 Task: Find connections with filter location Ouricuri with filter topic #jobsearching with filter profile language English with filter current company Benchmark Six Sigma with filter school Institute of Chartered Accountants of India with filter industry Satellite Telecommunications with filter service category Business Law with filter keywords title Barista
Action: Mouse moved to (503, 187)
Screenshot: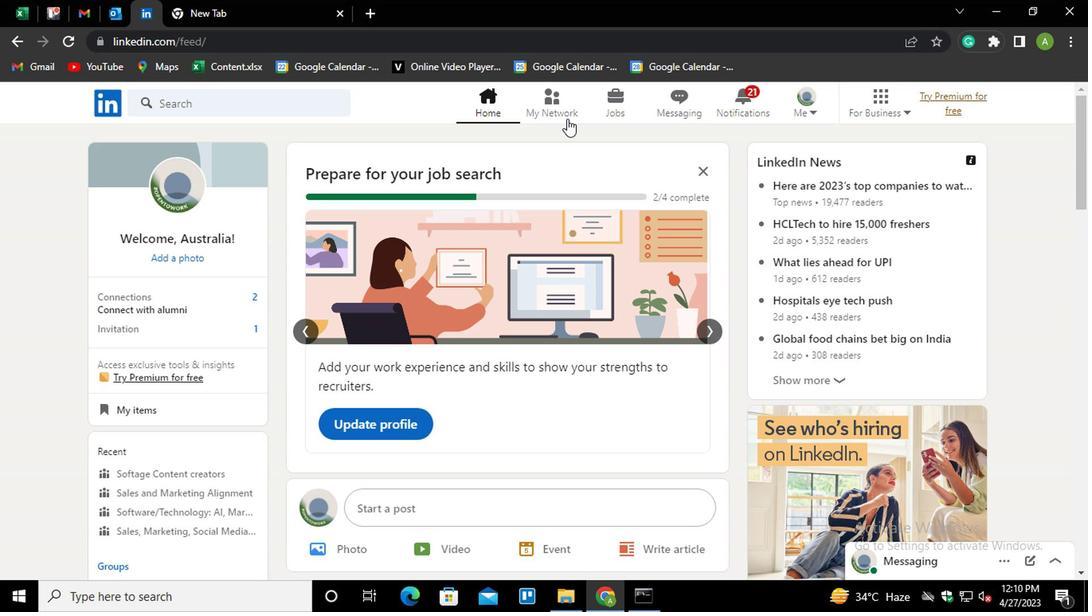 
Action: Mouse pressed left at (503, 187)
Screenshot: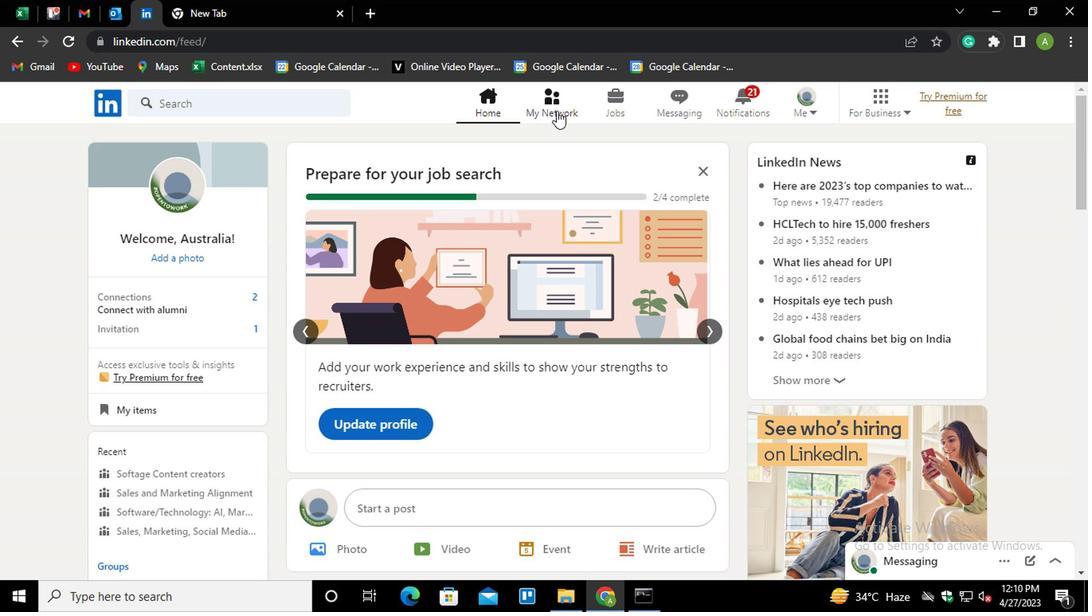 
Action: Mouse moved to (247, 246)
Screenshot: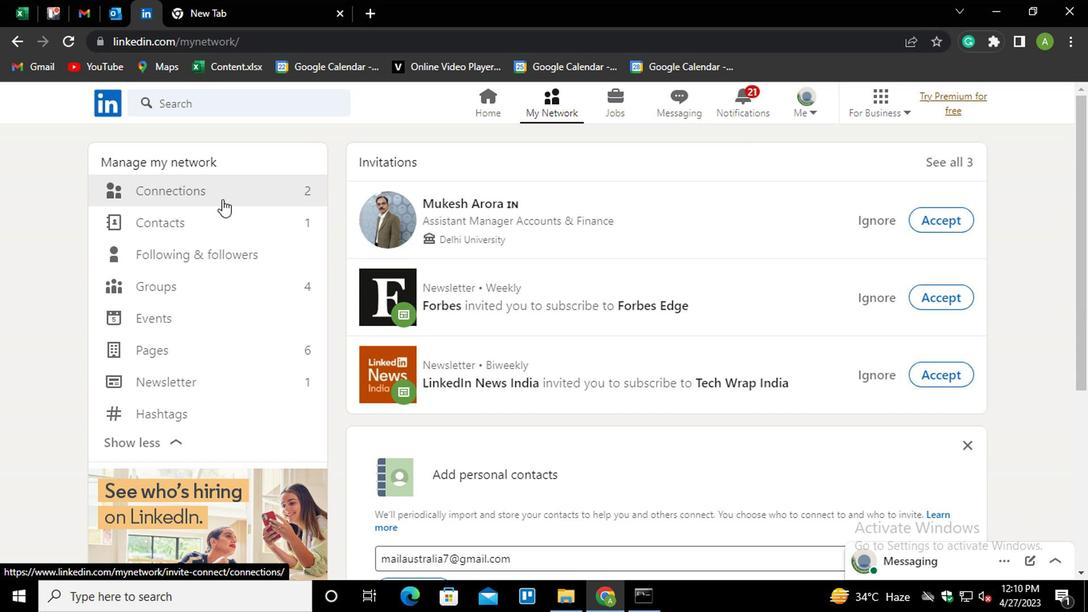 
Action: Mouse pressed left at (247, 246)
Screenshot: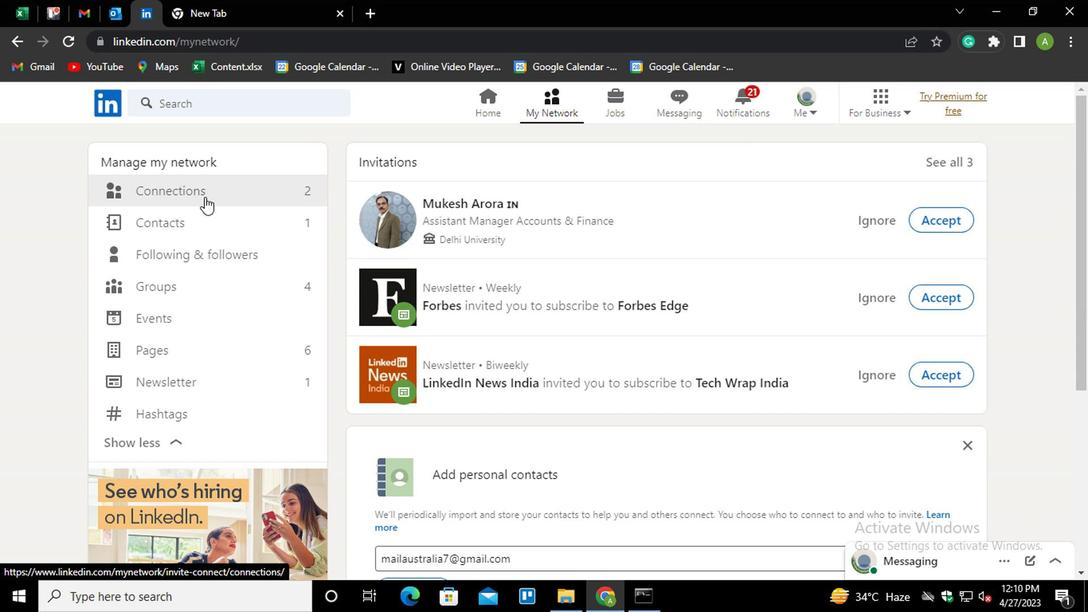 
Action: Mouse moved to (586, 247)
Screenshot: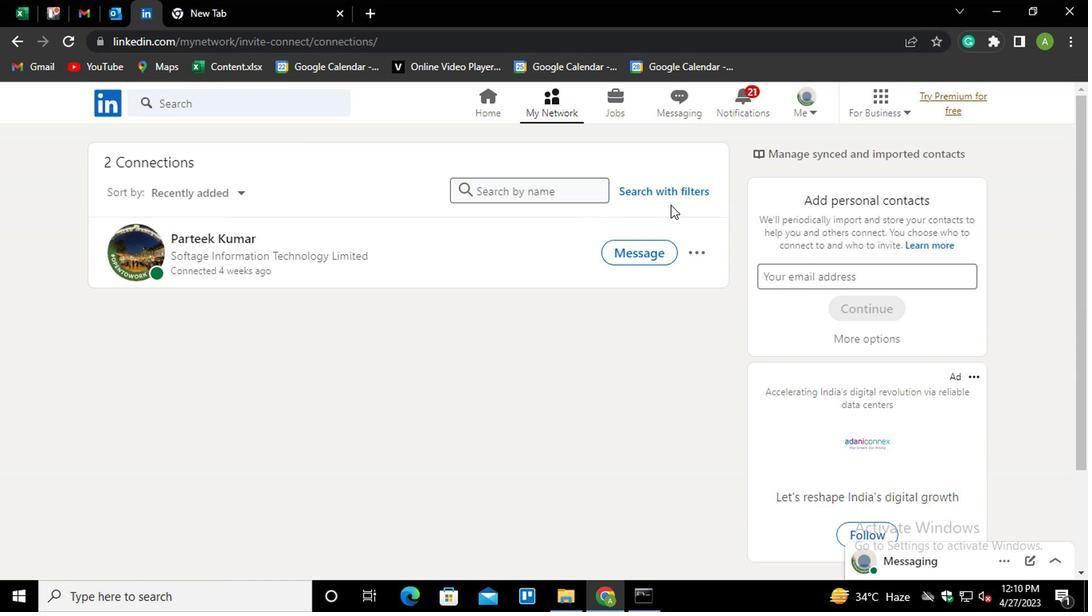 
Action: Mouse pressed left at (586, 247)
Screenshot: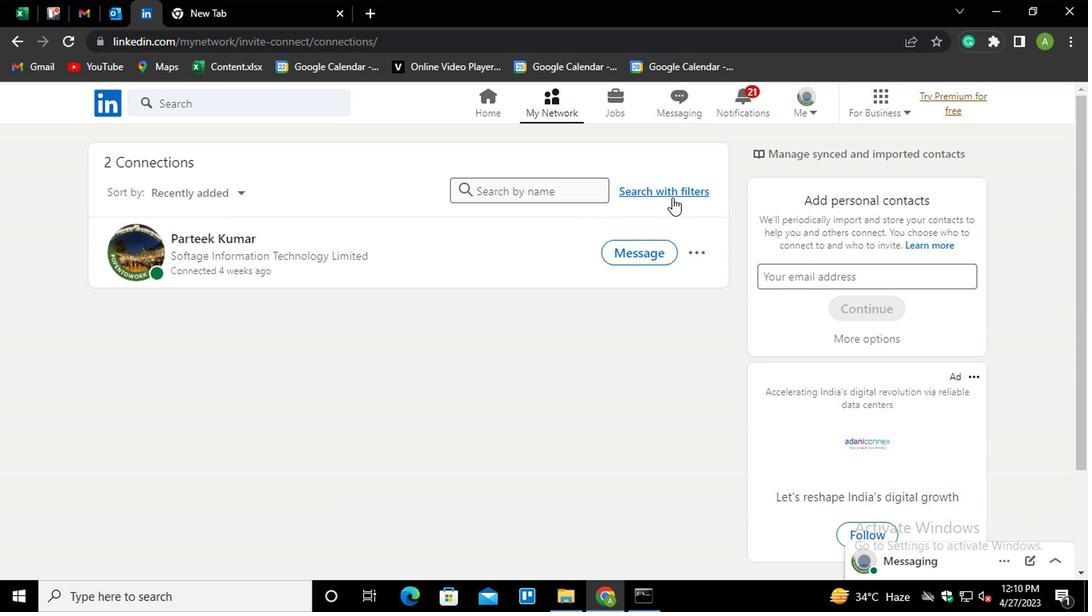 
Action: Mouse moved to (530, 213)
Screenshot: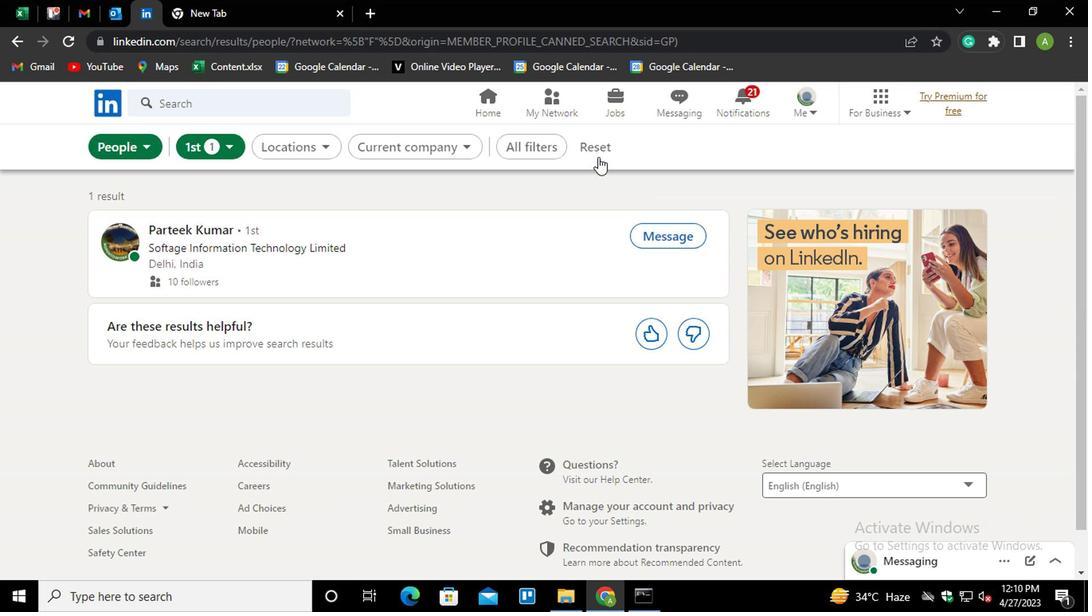 
Action: Mouse pressed left at (530, 213)
Screenshot: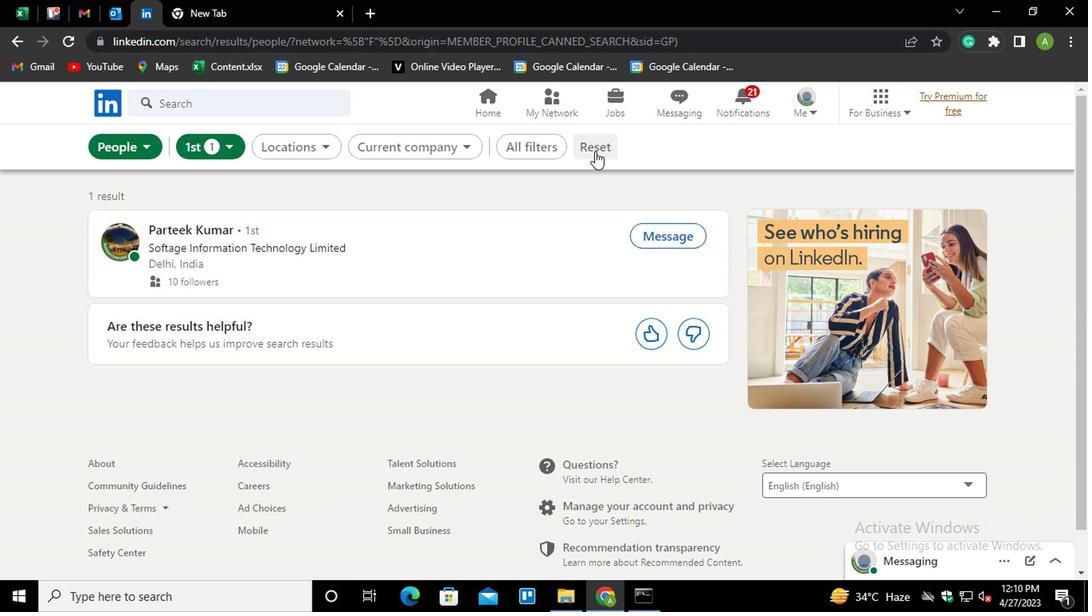
Action: Mouse moved to (525, 212)
Screenshot: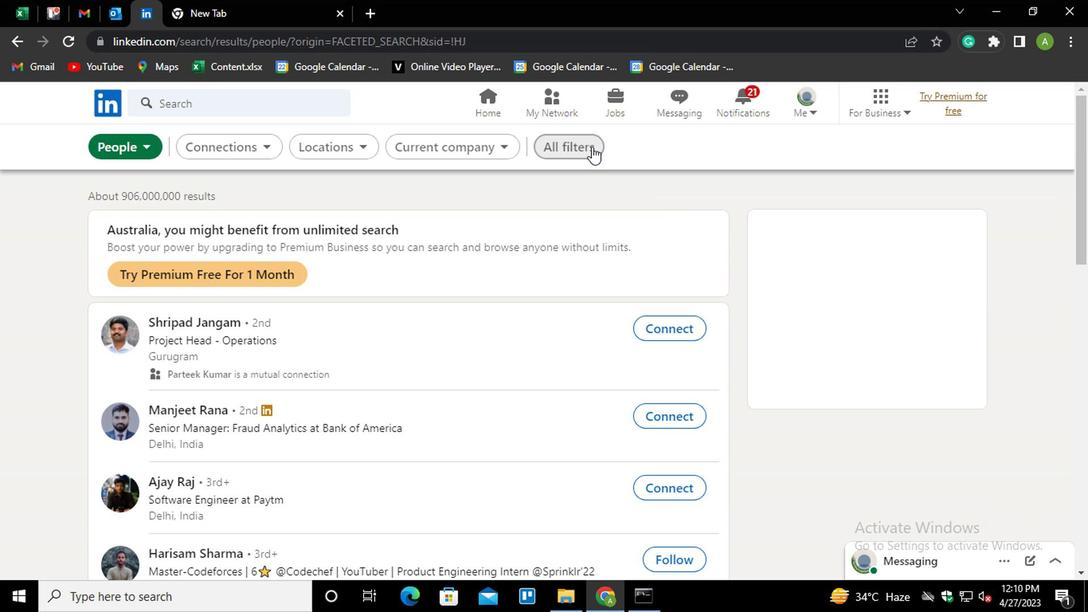 
Action: Mouse pressed left at (525, 212)
Screenshot: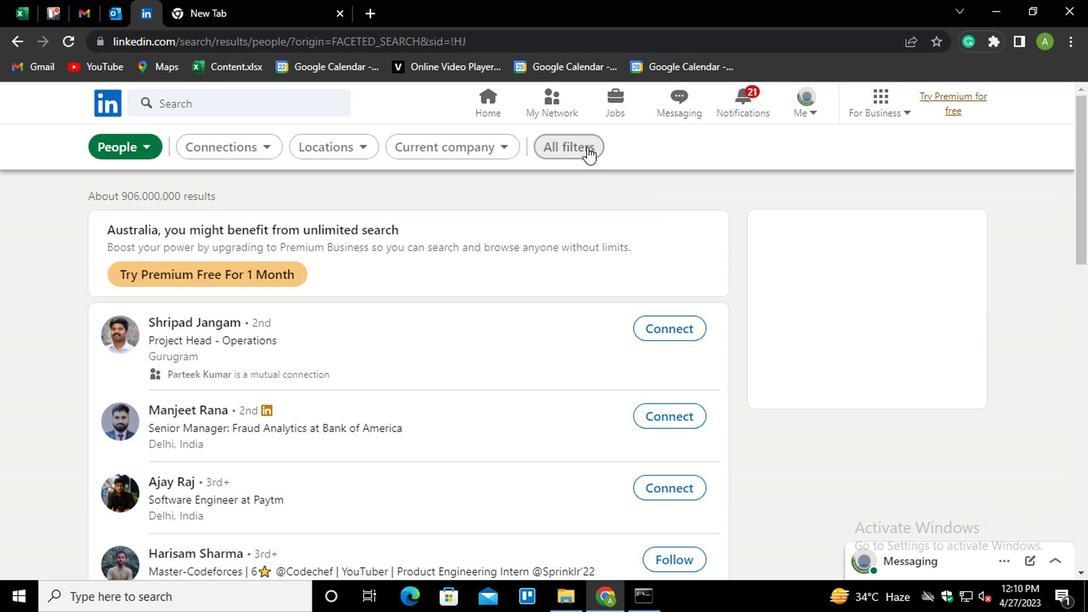 
Action: Mouse moved to (680, 343)
Screenshot: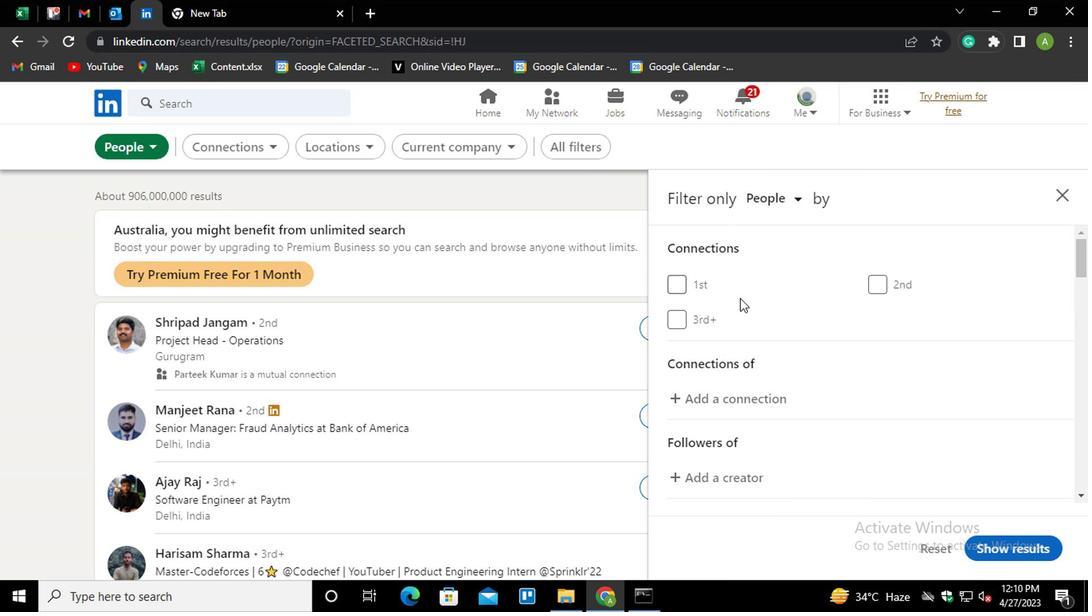 
Action: Mouse scrolled (680, 342) with delta (0, 0)
Screenshot: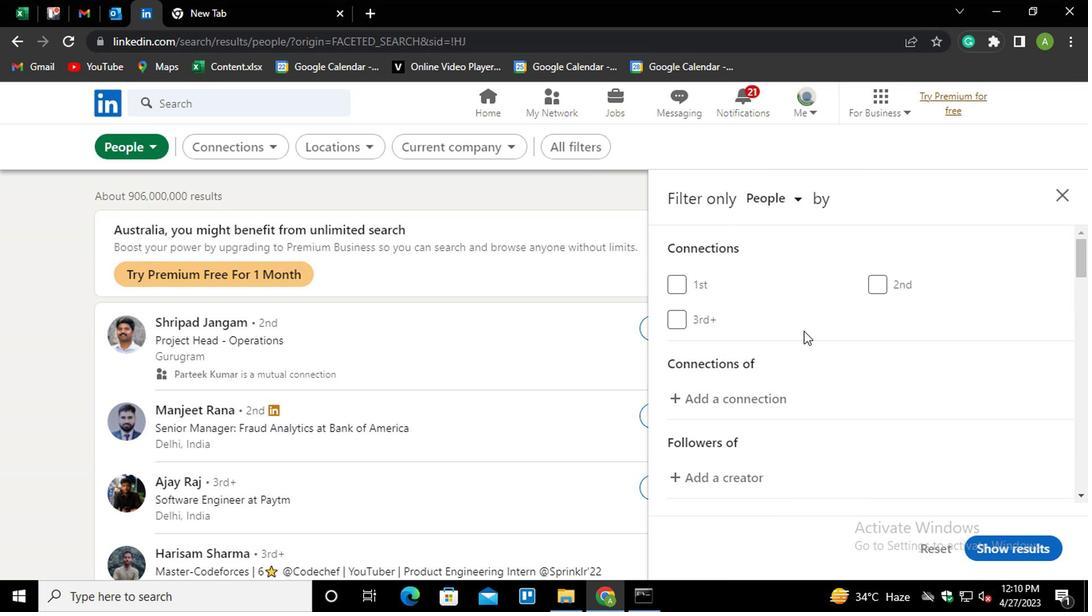 
Action: Mouse scrolled (680, 342) with delta (0, 0)
Screenshot: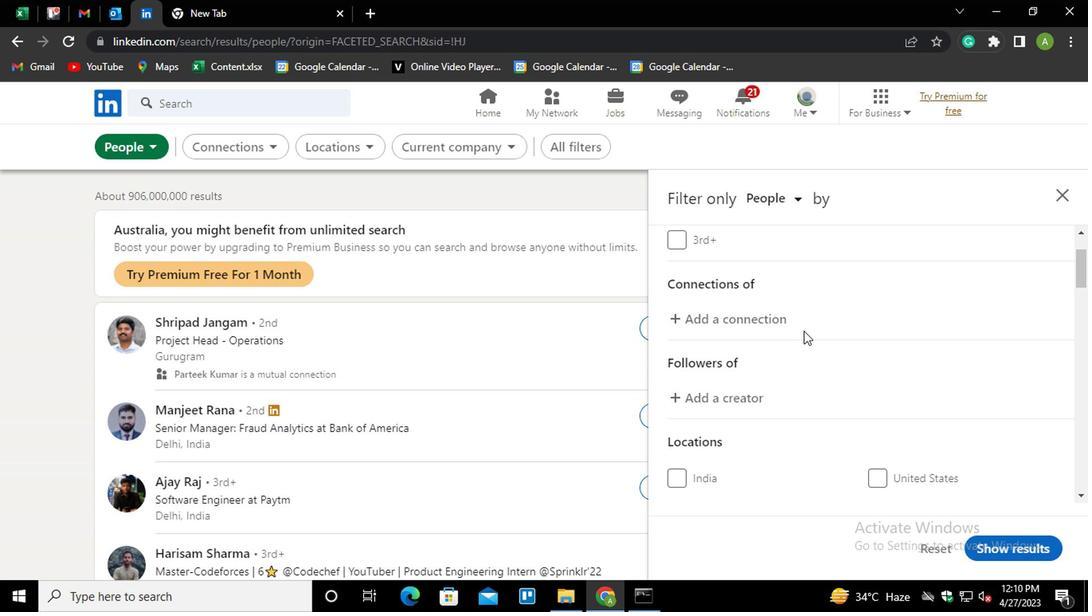 
Action: Mouse scrolled (680, 342) with delta (0, 0)
Screenshot: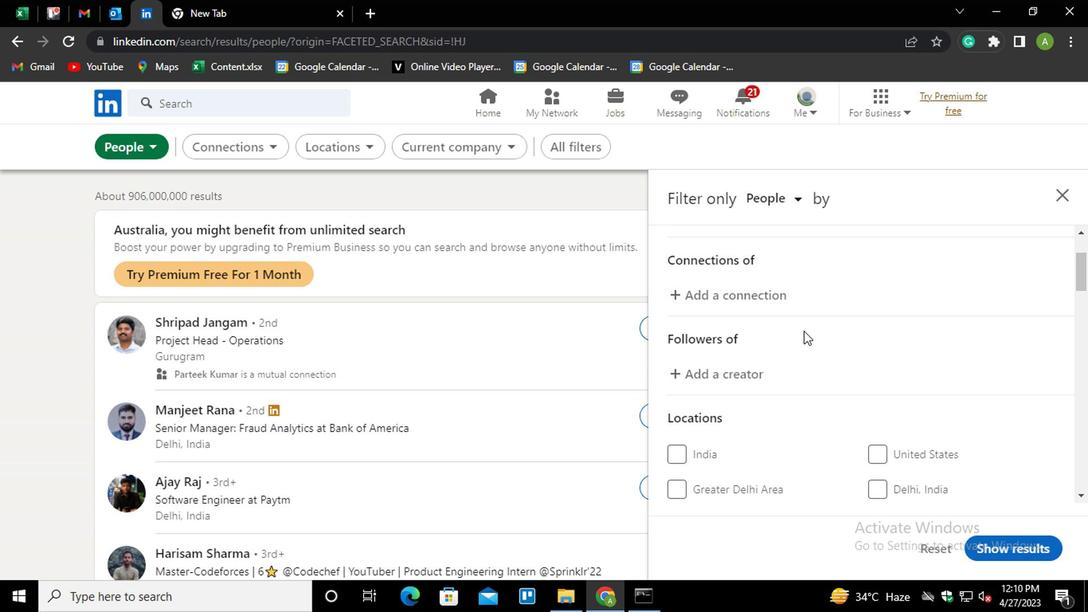 
Action: Mouse moved to (680, 343)
Screenshot: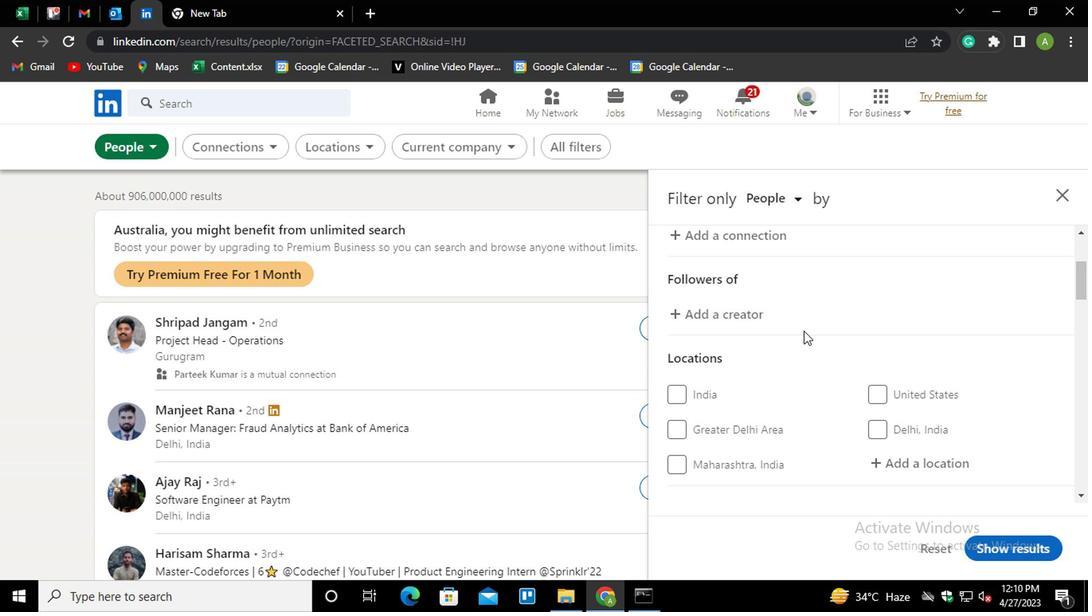 
Action: Mouse scrolled (680, 342) with delta (0, 0)
Screenshot: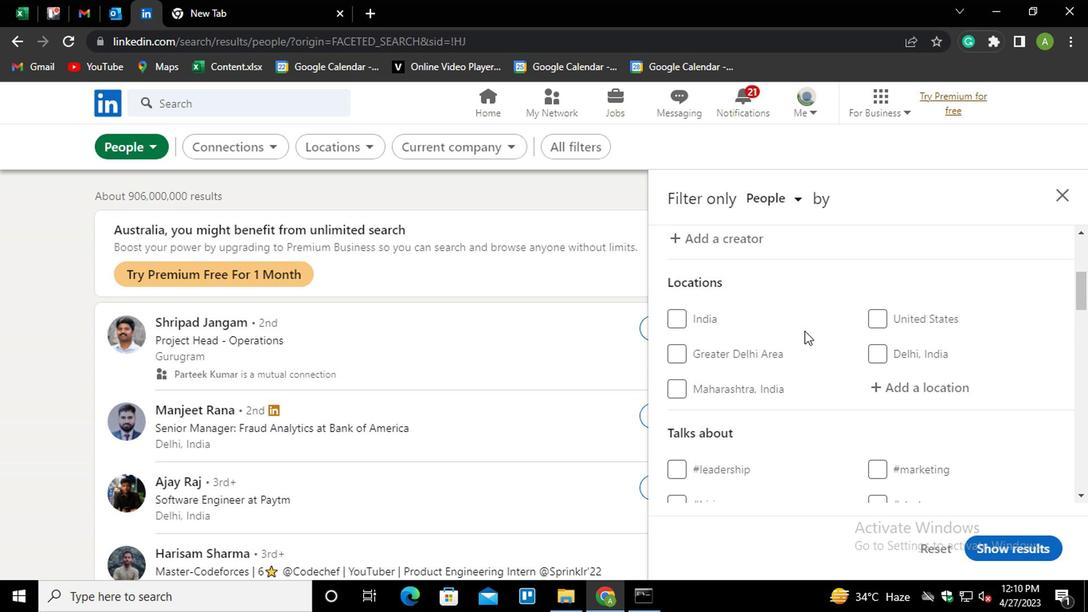 
Action: Mouse moved to (729, 326)
Screenshot: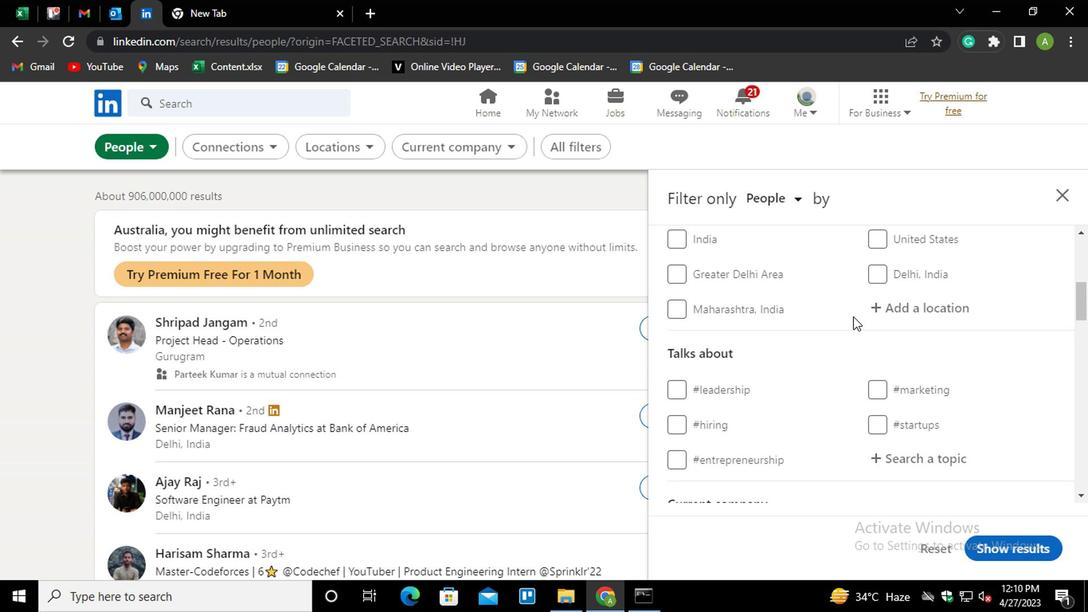 
Action: Mouse pressed left at (729, 326)
Screenshot: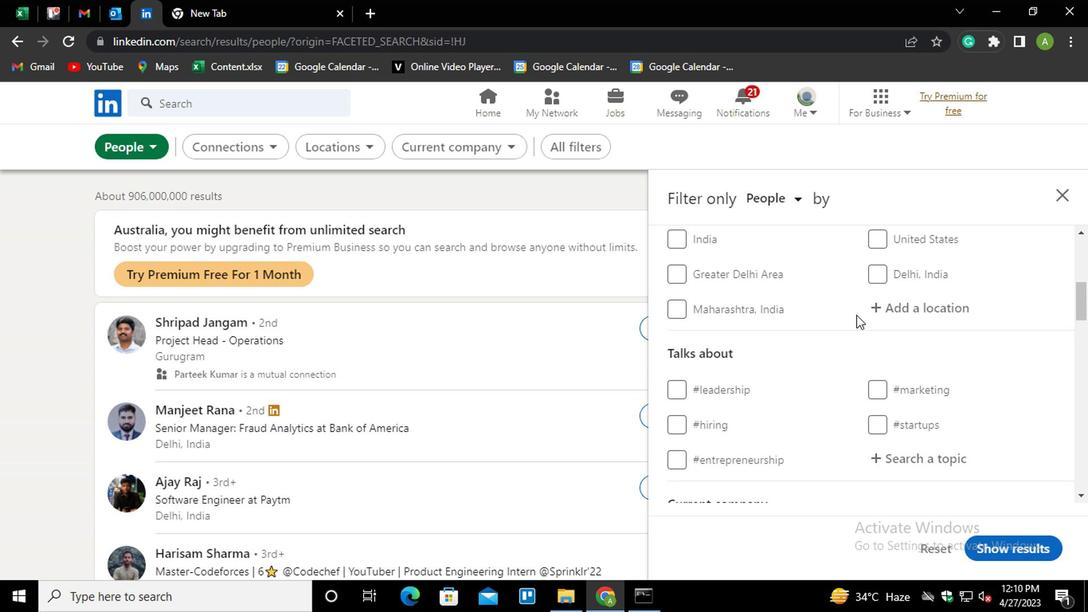 
Action: Mouse moved to (736, 328)
Screenshot: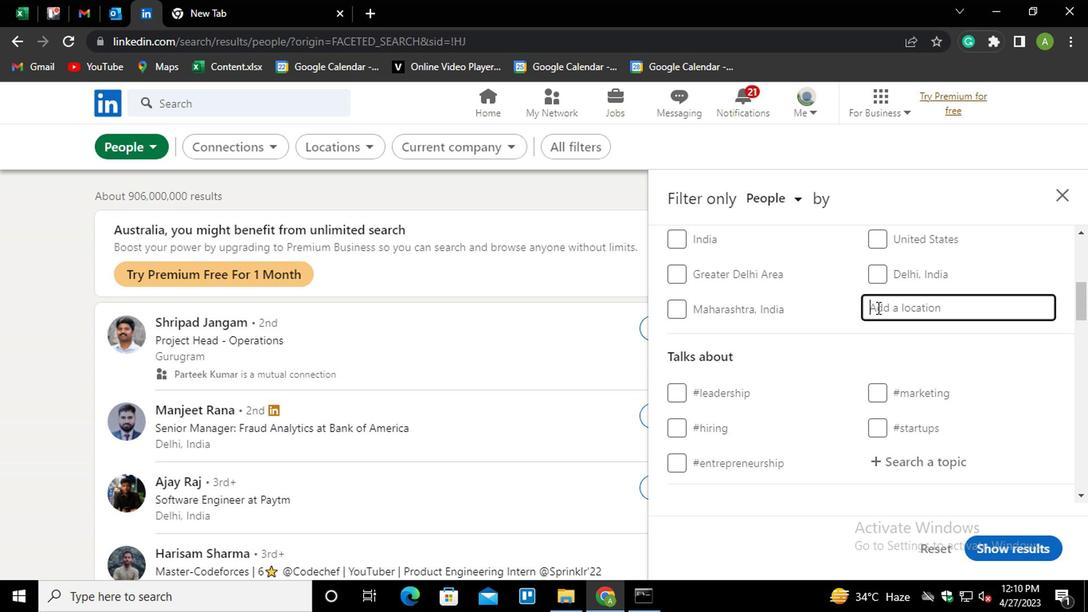 
Action: Mouse pressed left at (736, 328)
Screenshot: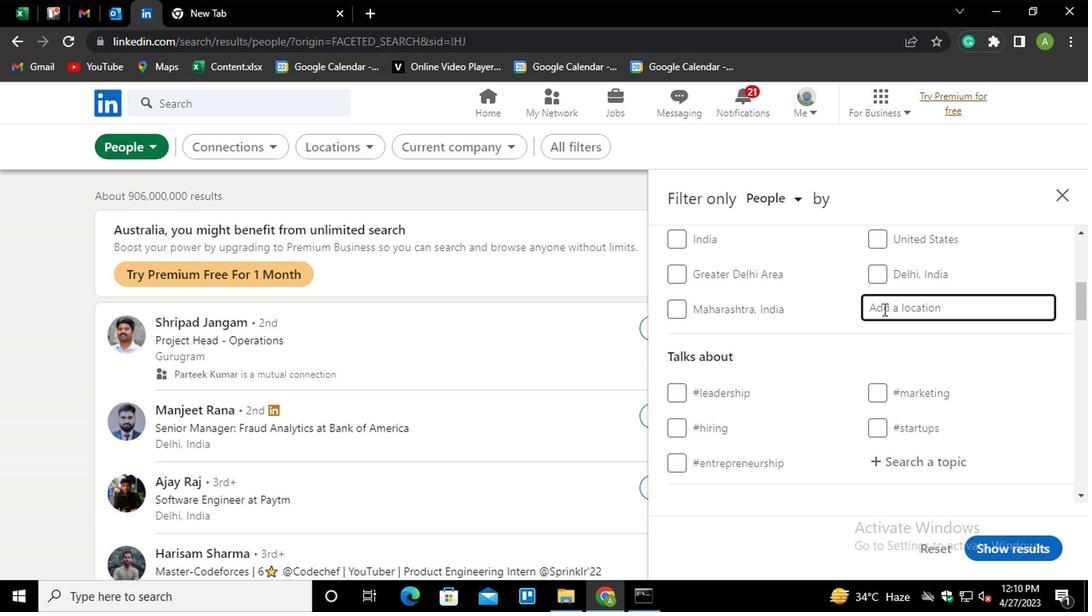 
Action: Mouse moved to (735, 330)
Screenshot: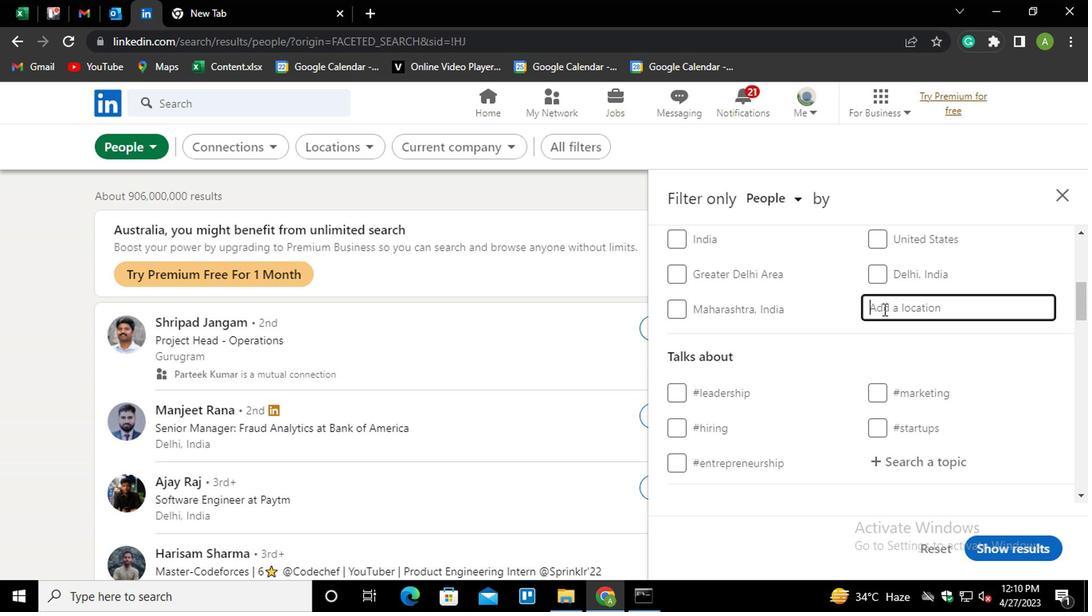 
Action: Key pressed <Key.shift>OURICURI<Key.down><Key.enter>
Screenshot: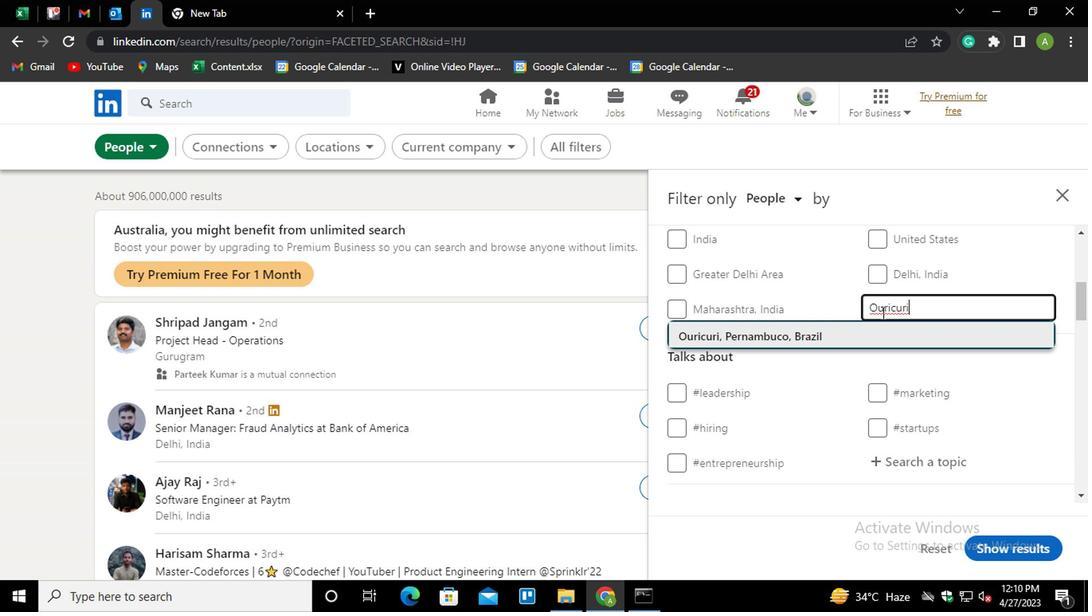 
Action: Mouse moved to (738, 331)
Screenshot: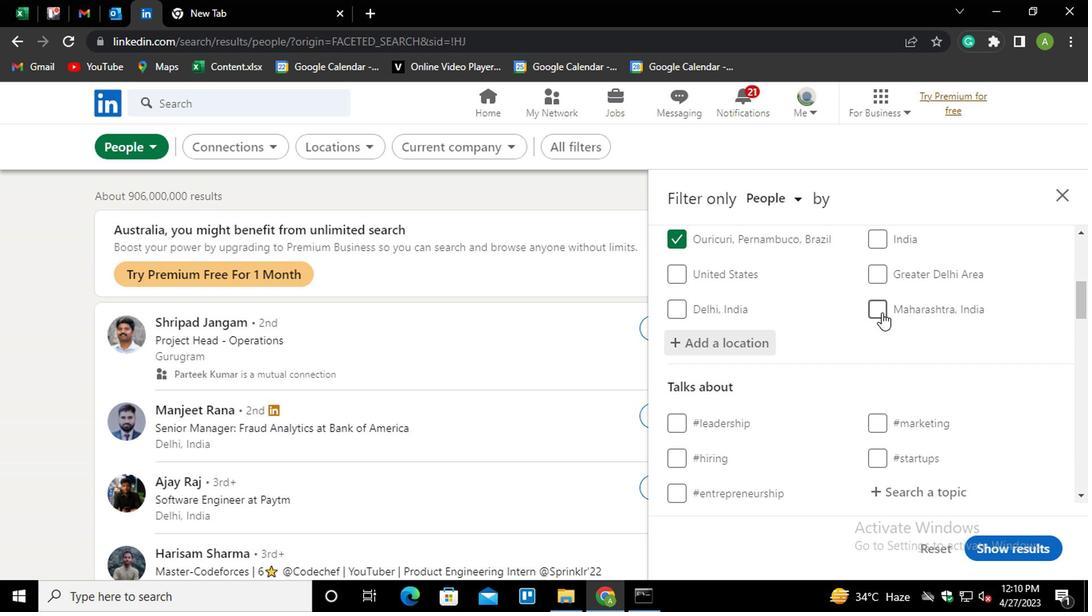 
Action: Mouse scrolled (738, 330) with delta (0, 0)
Screenshot: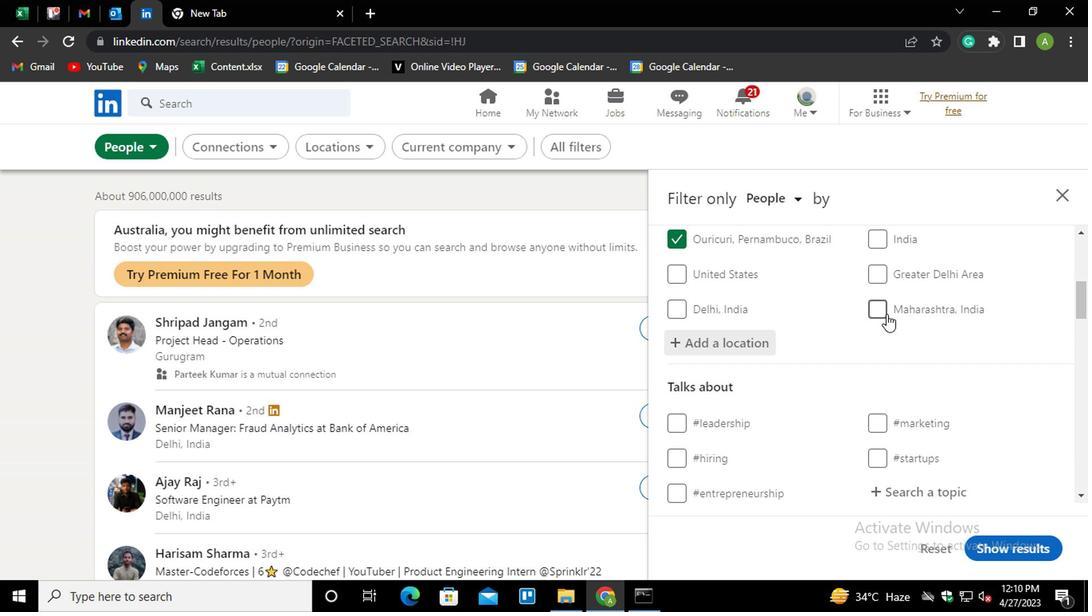 
Action: Mouse moved to (744, 395)
Screenshot: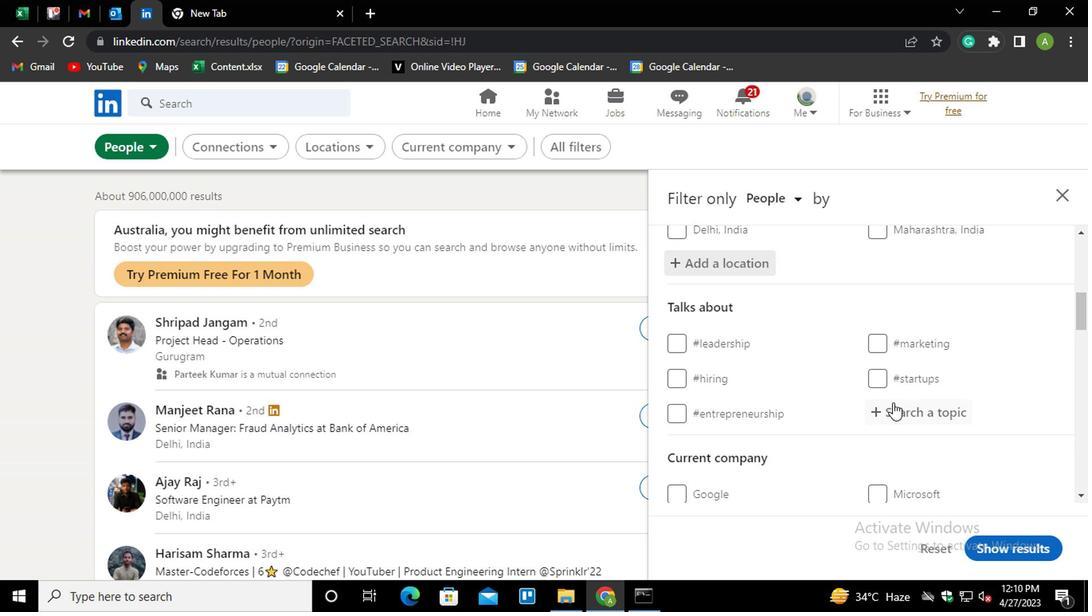 
Action: Mouse pressed left at (744, 395)
Screenshot: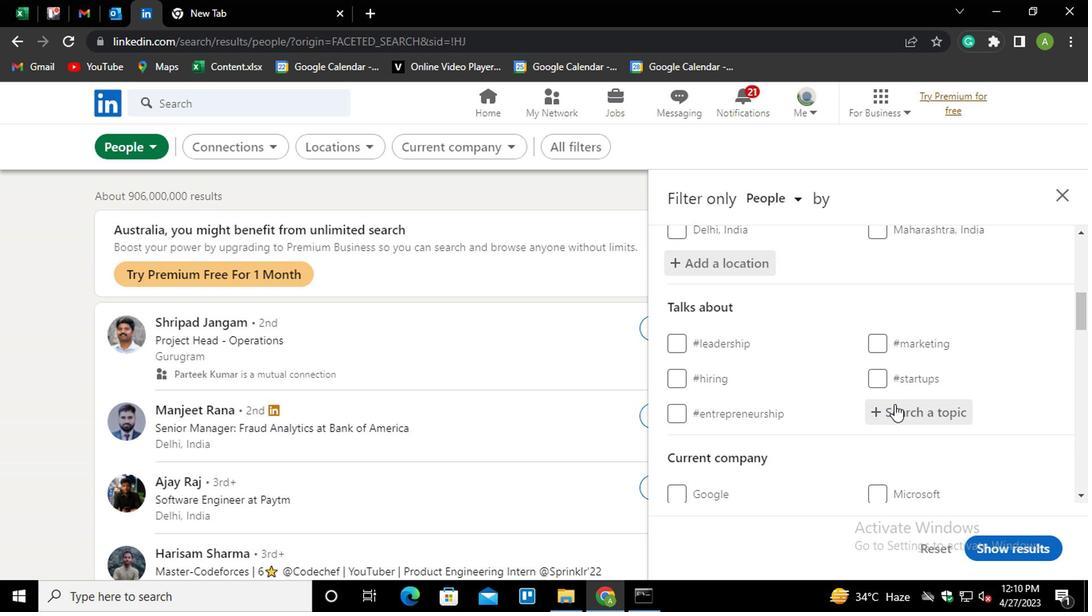 
Action: Mouse moved to (741, 401)
Screenshot: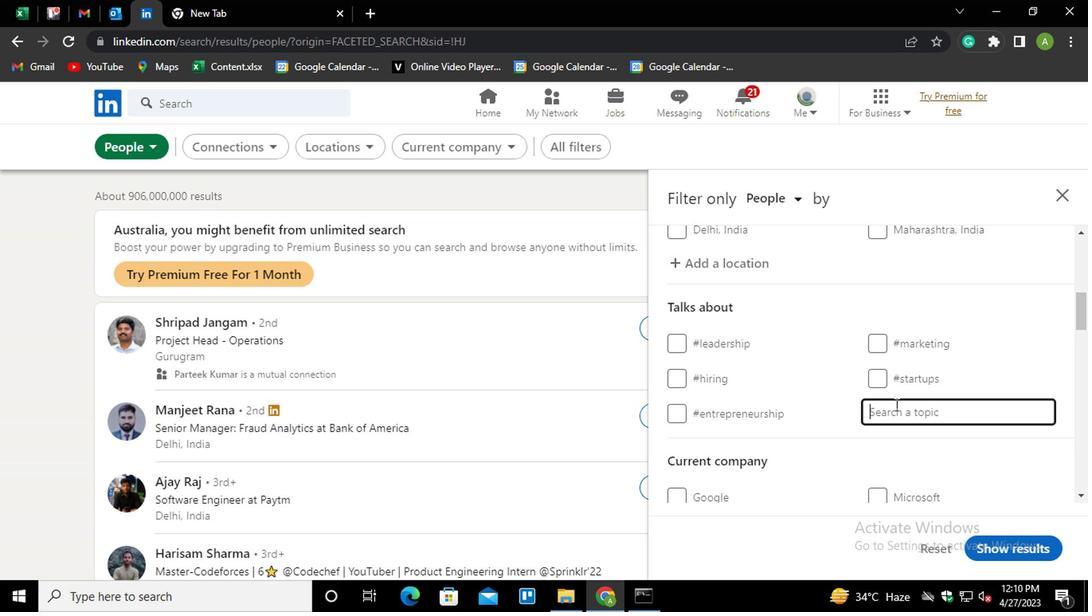 
Action: Key pressed <Key.shift>#JOBSEARCHING
Screenshot: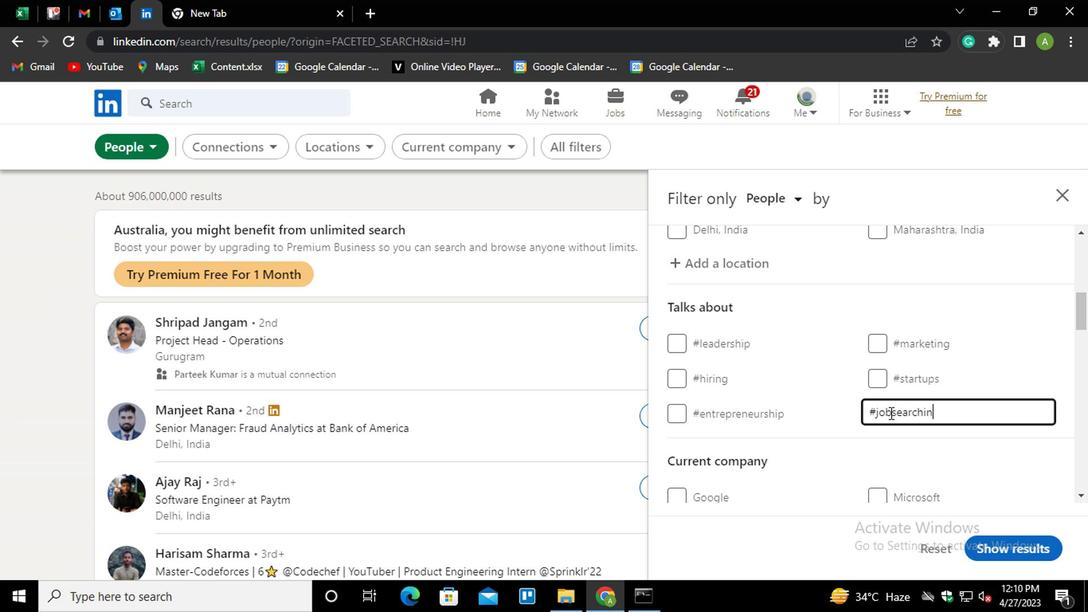
Action: Mouse moved to (829, 379)
Screenshot: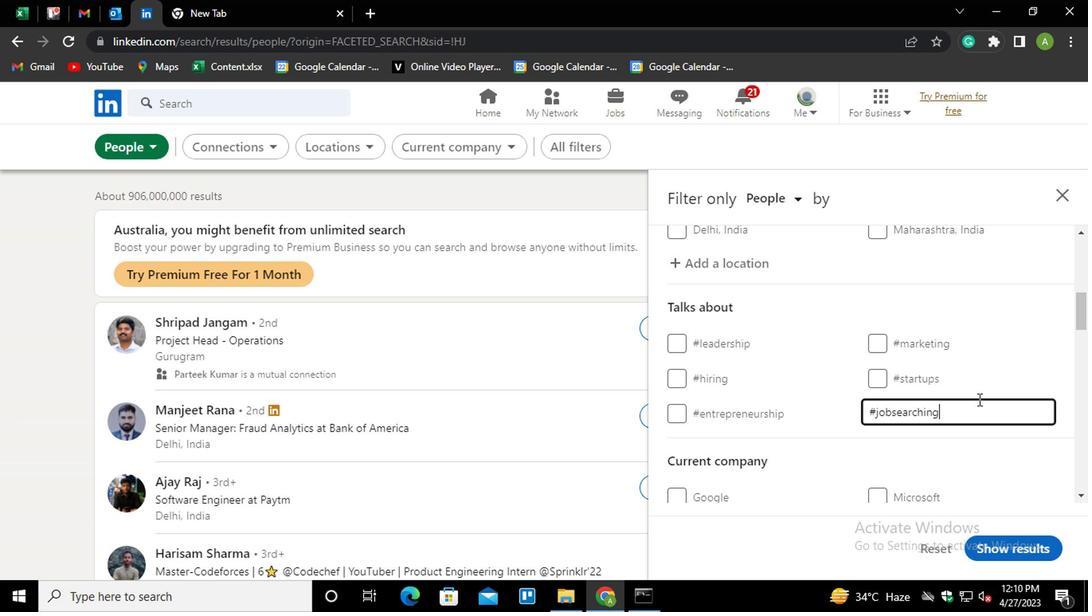 
Action: Mouse pressed left at (829, 379)
Screenshot: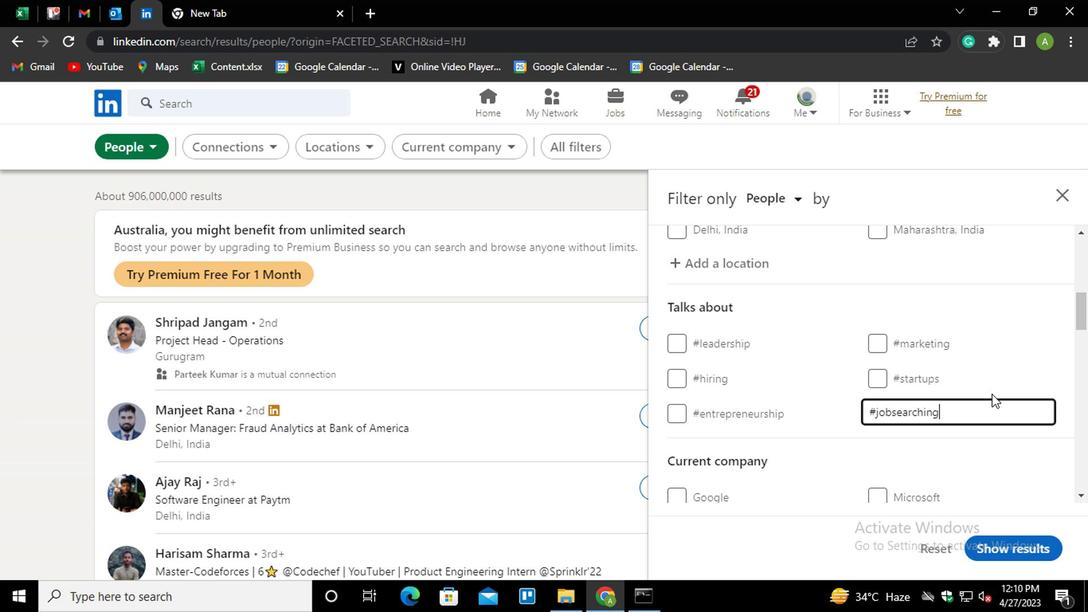 
Action: Mouse moved to (825, 396)
Screenshot: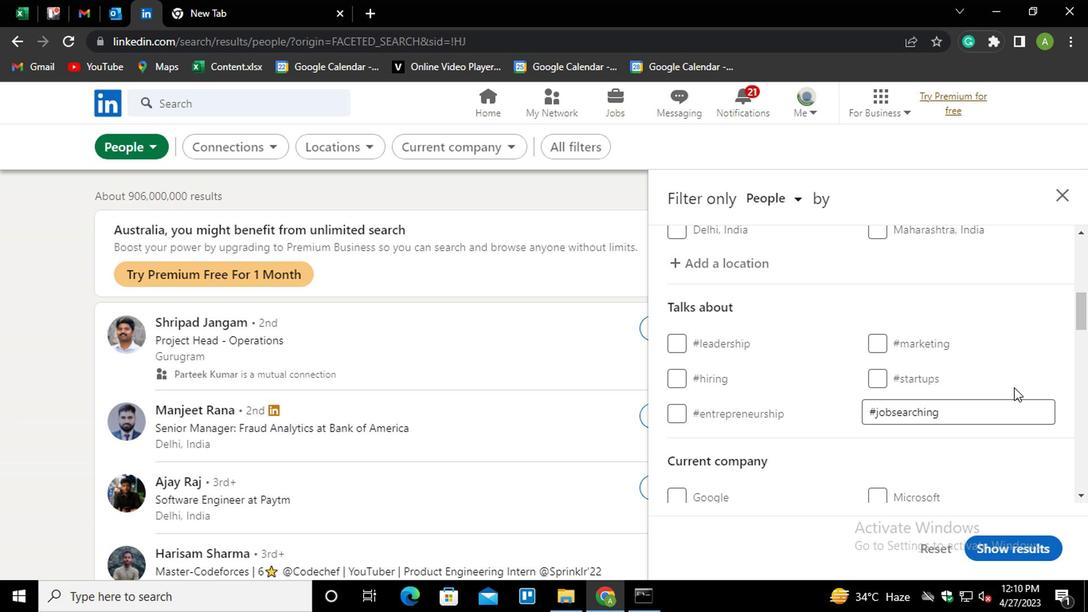 
Action: Mouse scrolled (825, 395) with delta (0, 0)
Screenshot: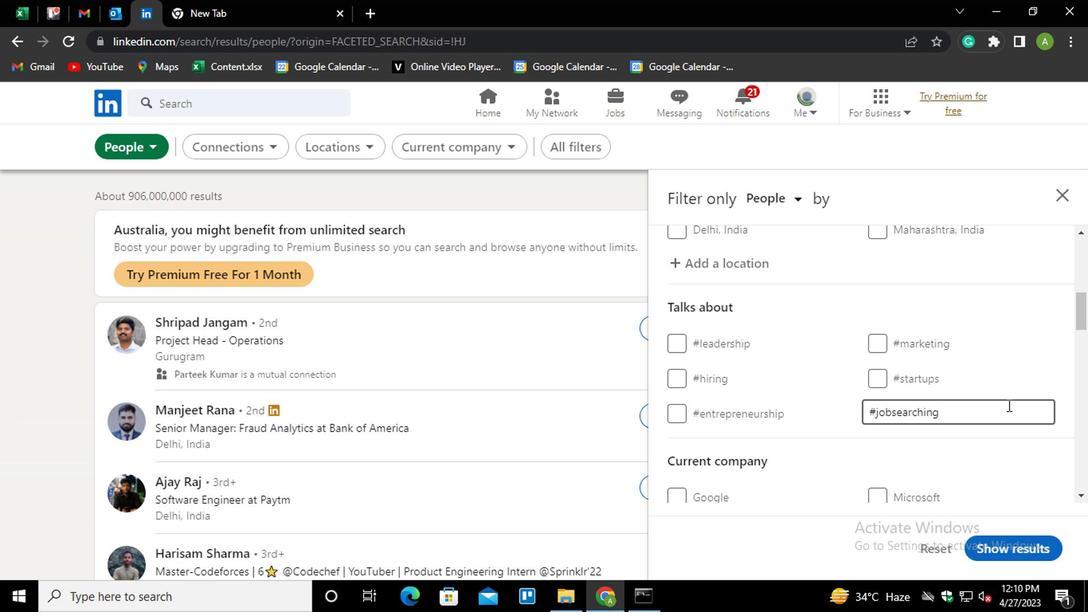 
Action: Mouse scrolled (825, 395) with delta (0, 0)
Screenshot: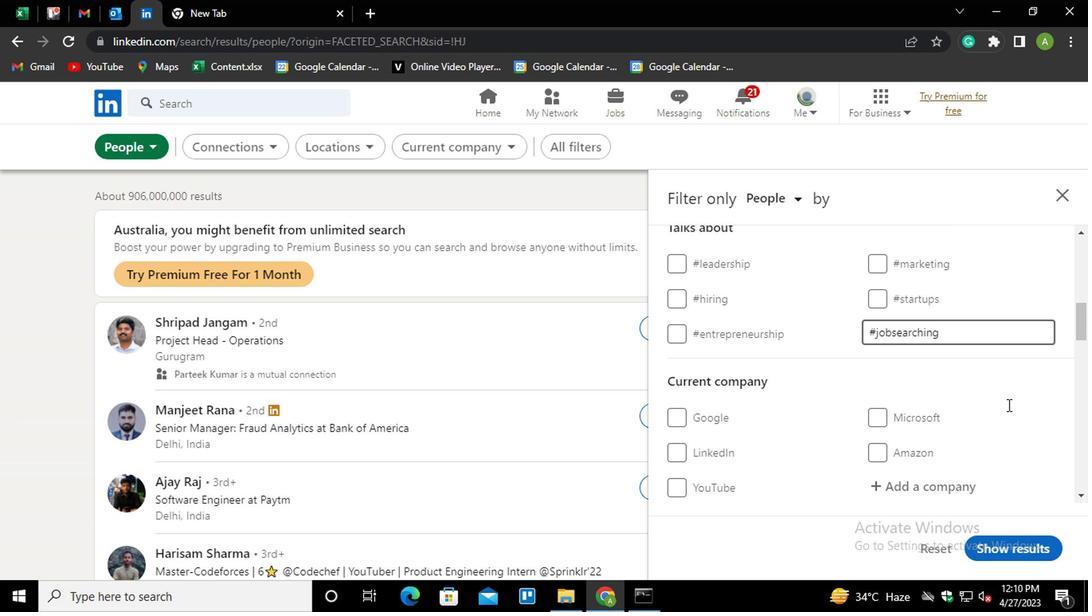 
Action: Mouse scrolled (825, 395) with delta (0, 0)
Screenshot: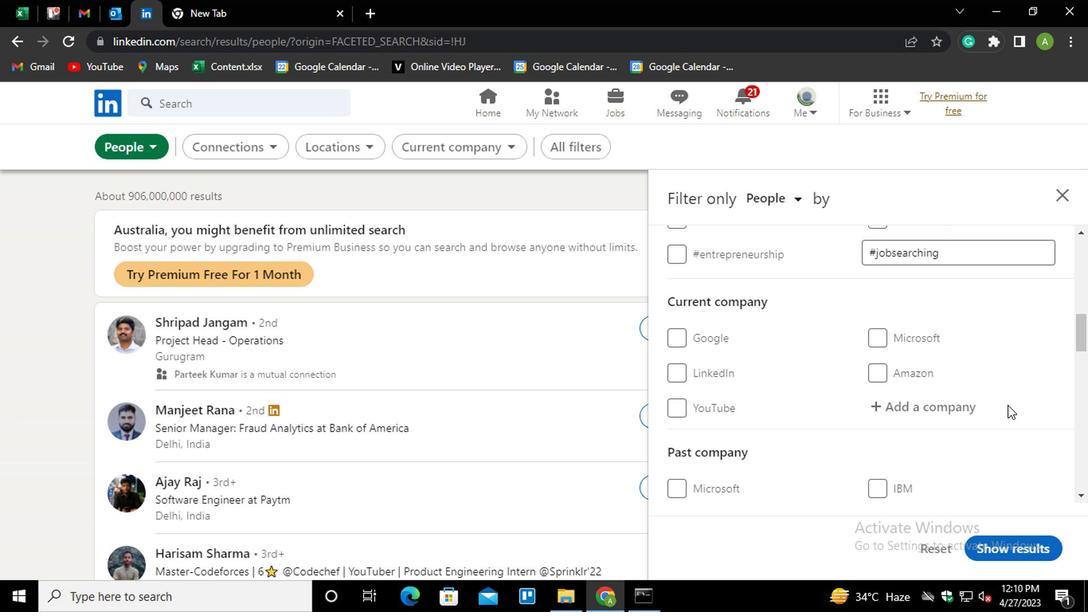 
Action: Mouse scrolled (825, 395) with delta (0, 0)
Screenshot: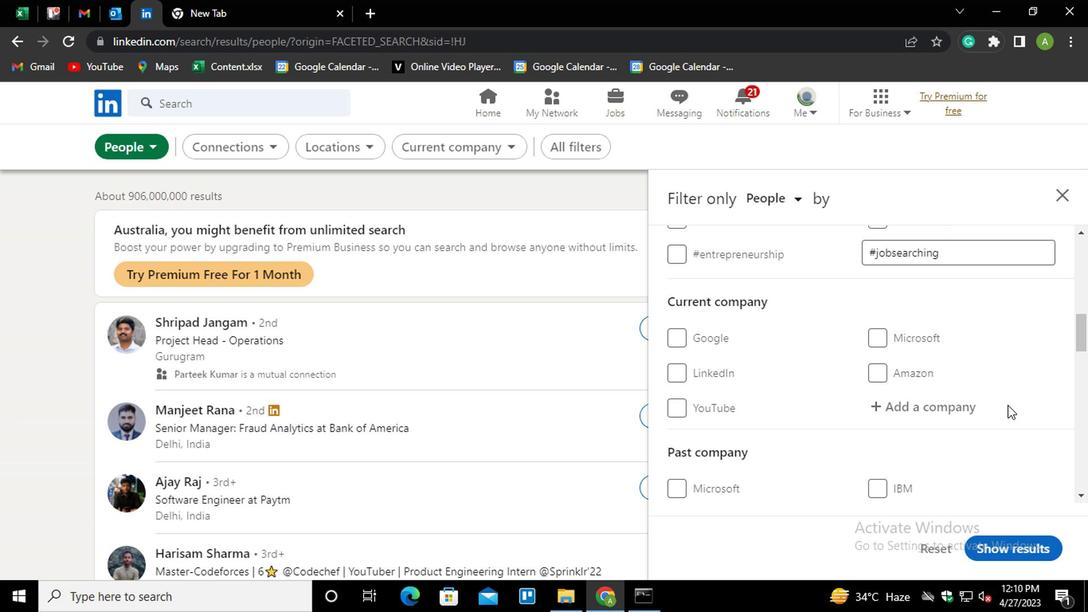 
Action: Mouse scrolled (825, 395) with delta (0, 0)
Screenshot: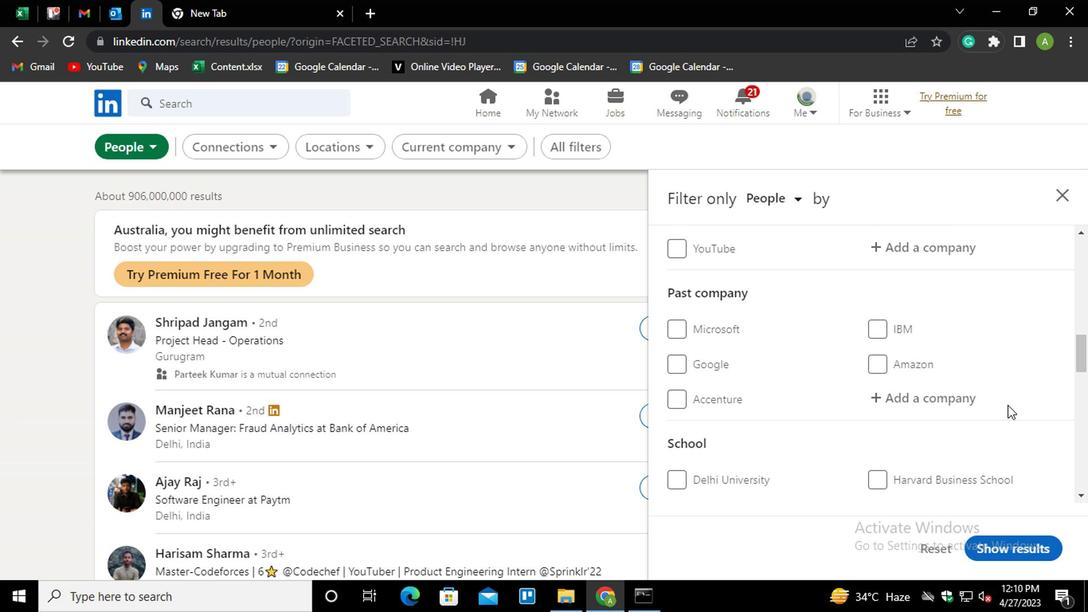 
Action: Mouse scrolled (825, 395) with delta (0, 0)
Screenshot: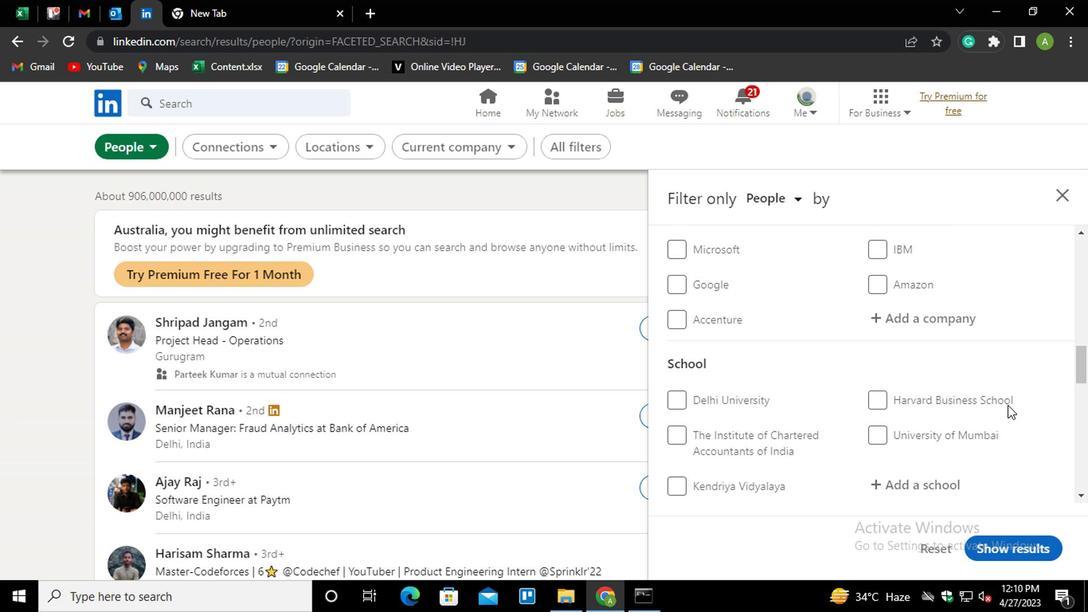 
Action: Mouse scrolled (825, 395) with delta (0, 0)
Screenshot: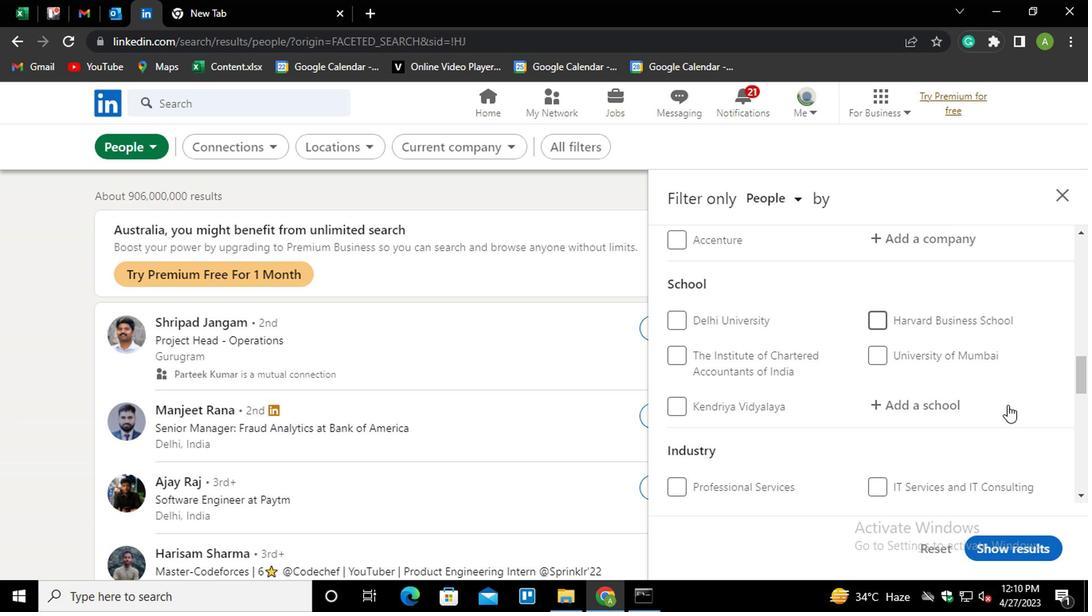 
Action: Mouse scrolled (825, 395) with delta (0, 0)
Screenshot: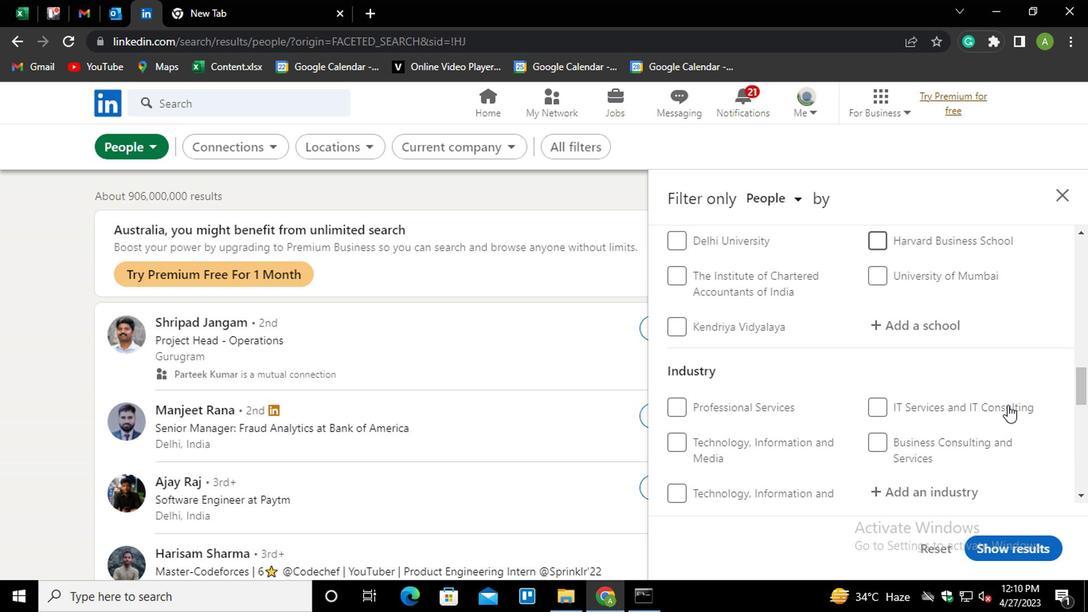 
Action: Mouse scrolled (825, 395) with delta (0, 0)
Screenshot: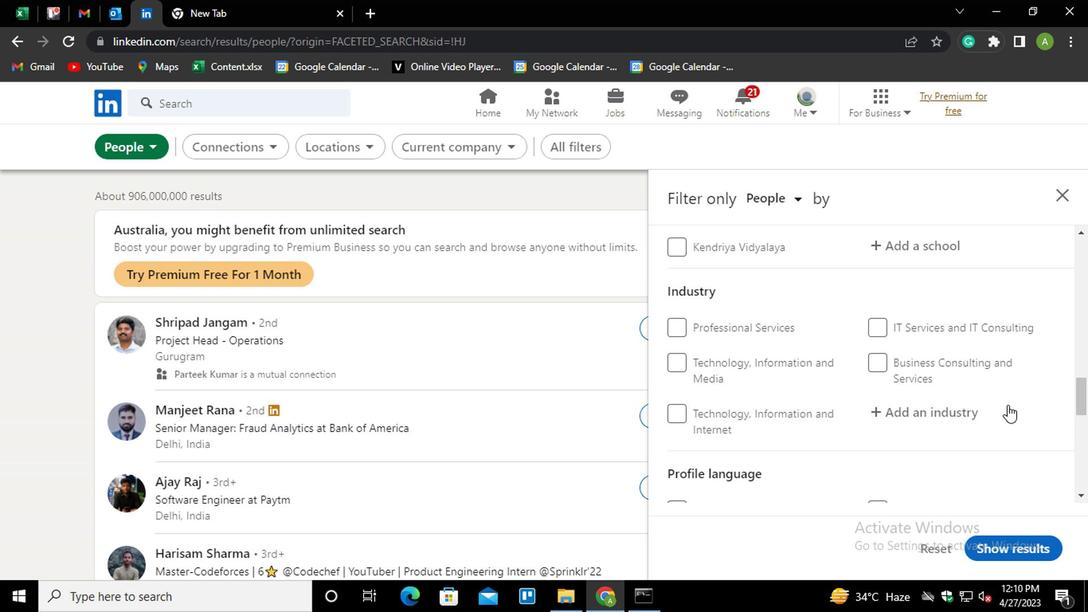 
Action: Mouse scrolled (825, 395) with delta (0, 0)
Screenshot: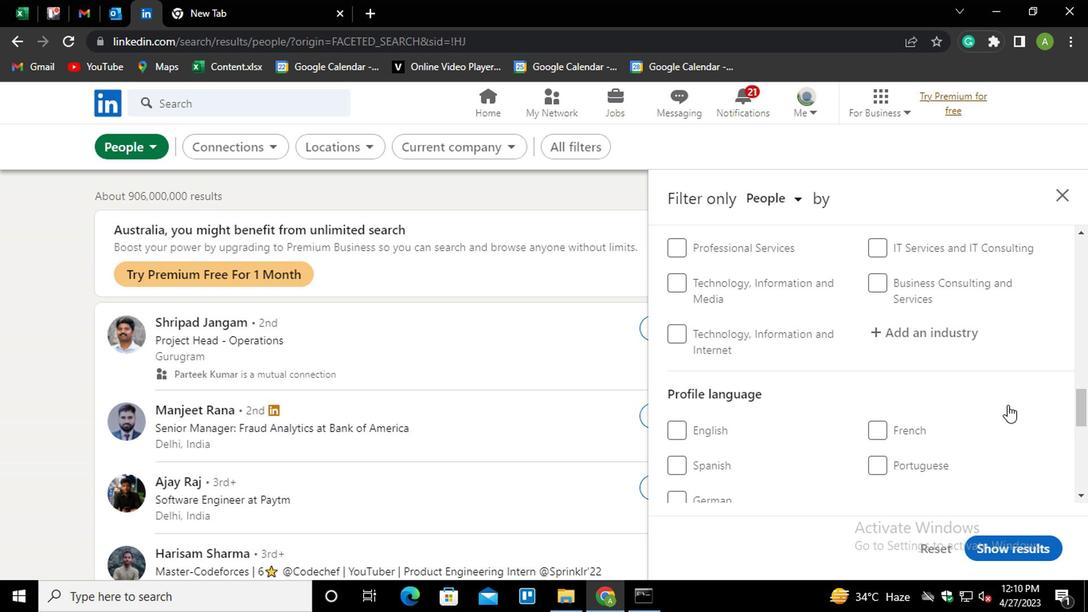 
Action: Mouse moved to (609, 354)
Screenshot: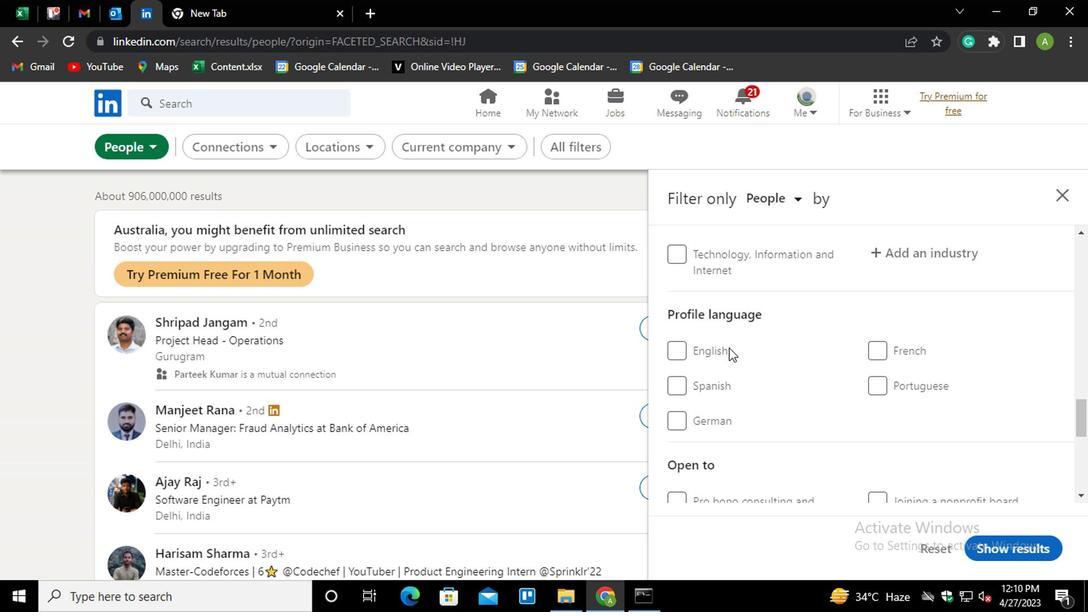 
Action: Mouse pressed left at (609, 354)
Screenshot: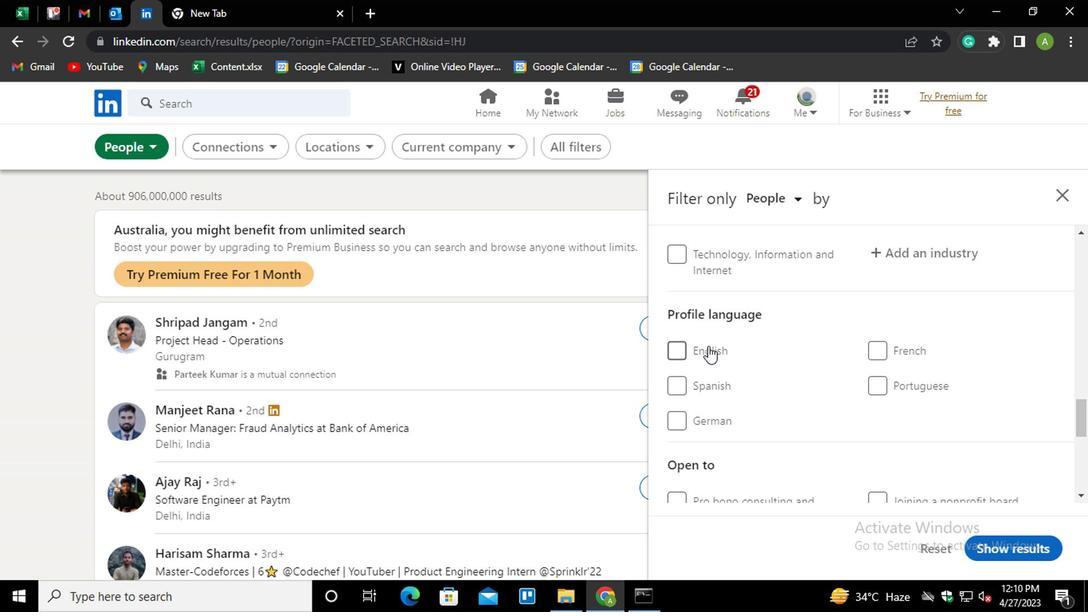 
Action: Mouse moved to (731, 418)
Screenshot: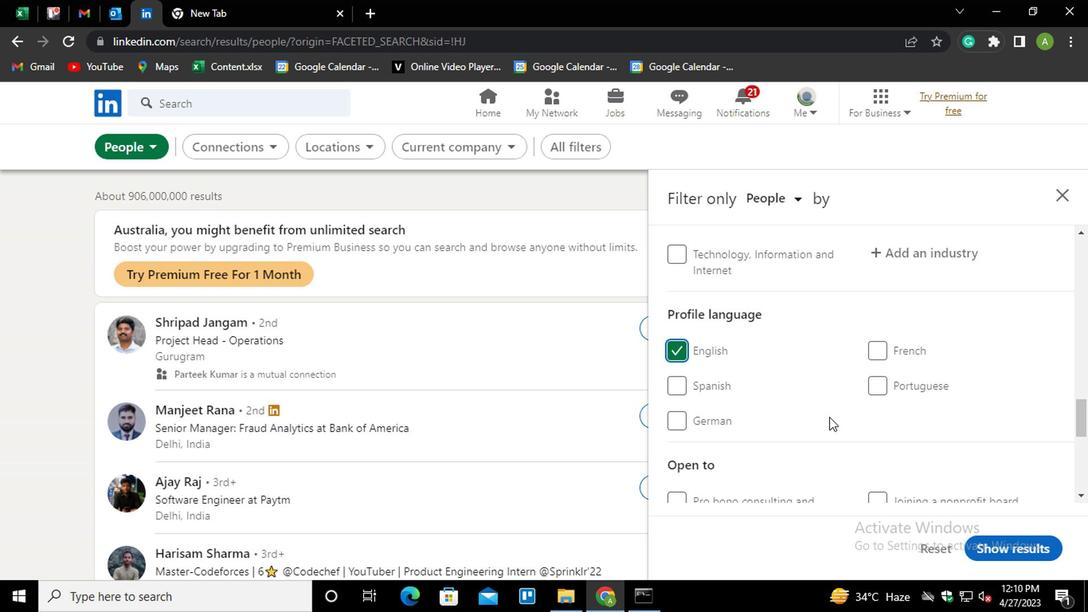 
Action: Mouse scrolled (731, 419) with delta (0, 0)
Screenshot: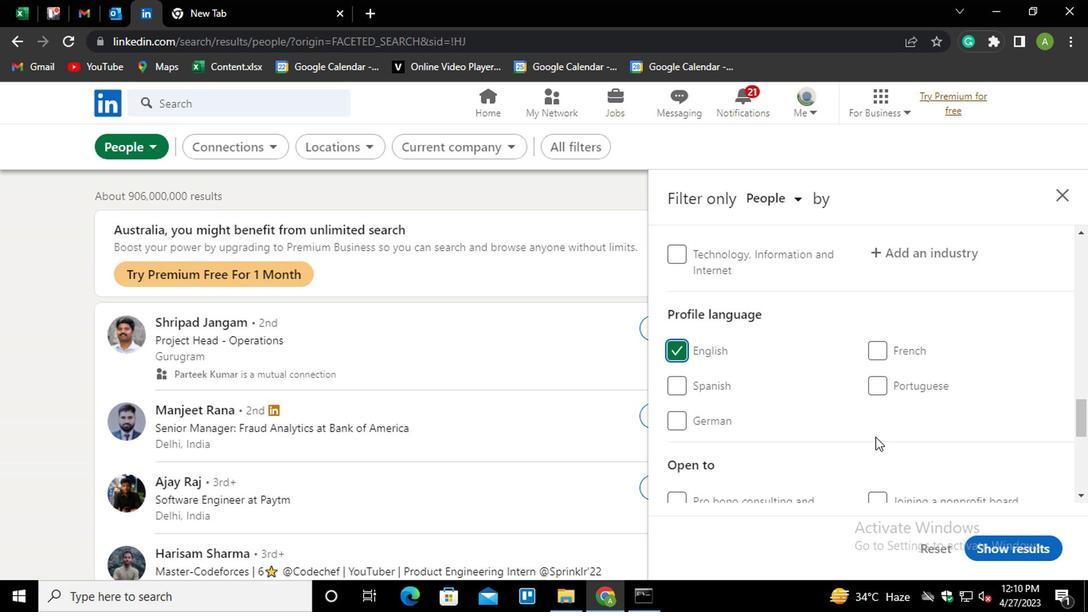 
Action: Mouse scrolled (731, 419) with delta (0, 0)
Screenshot: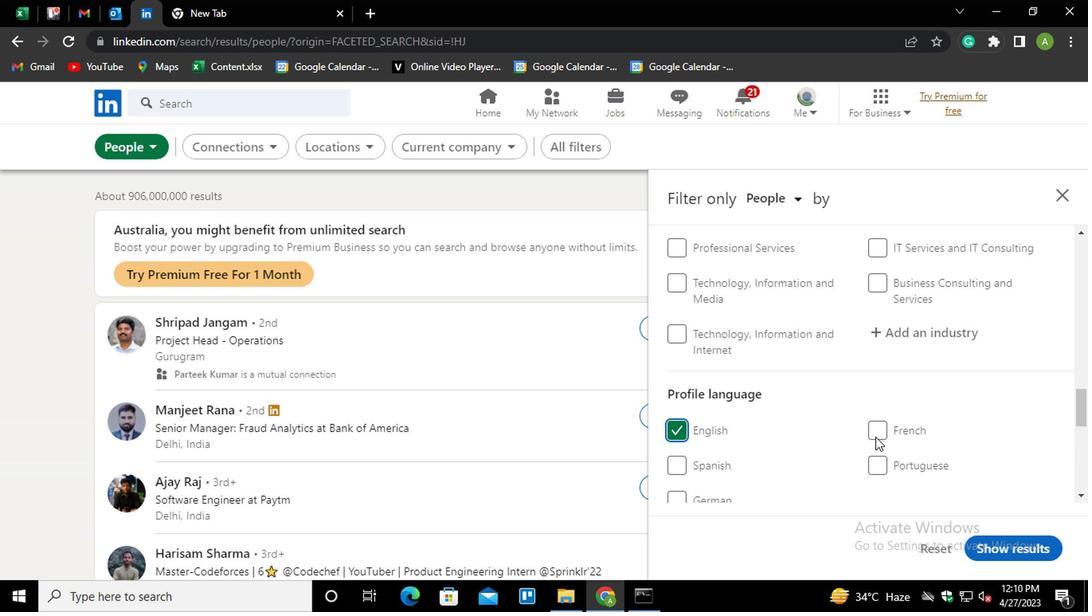 
Action: Mouse scrolled (731, 419) with delta (0, 0)
Screenshot: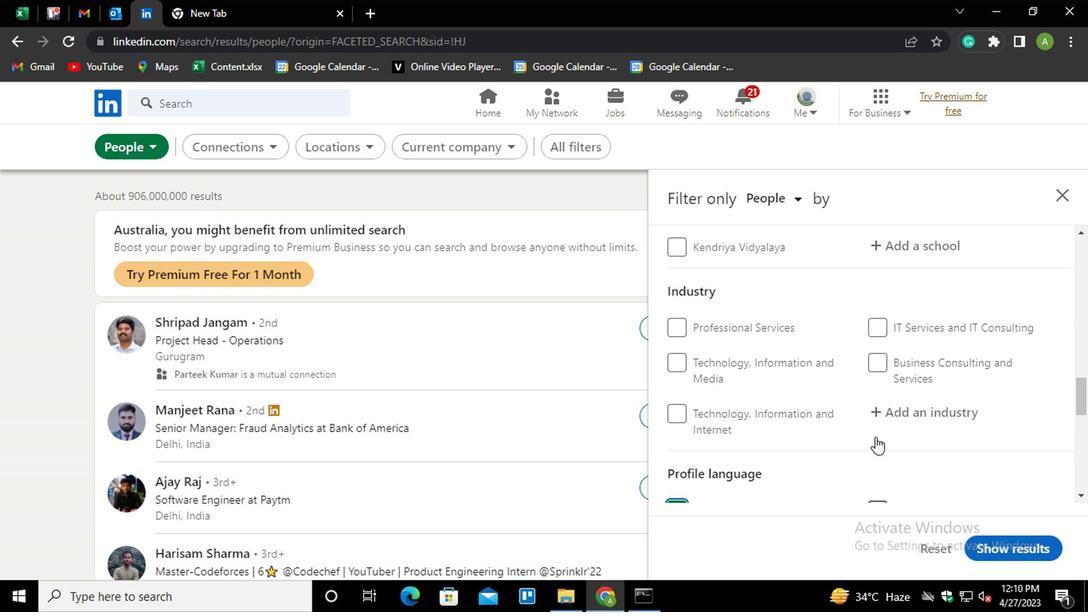 
Action: Mouse scrolled (731, 419) with delta (0, 0)
Screenshot: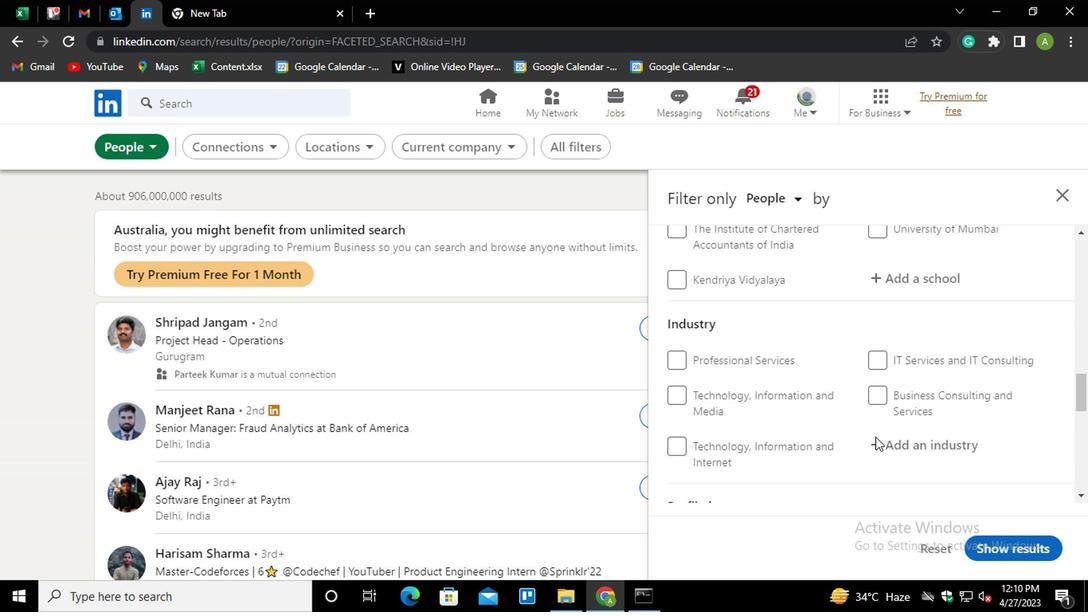 
Action: Mouse scrolled (731, 419) with delta (0, 0)
Screenshot: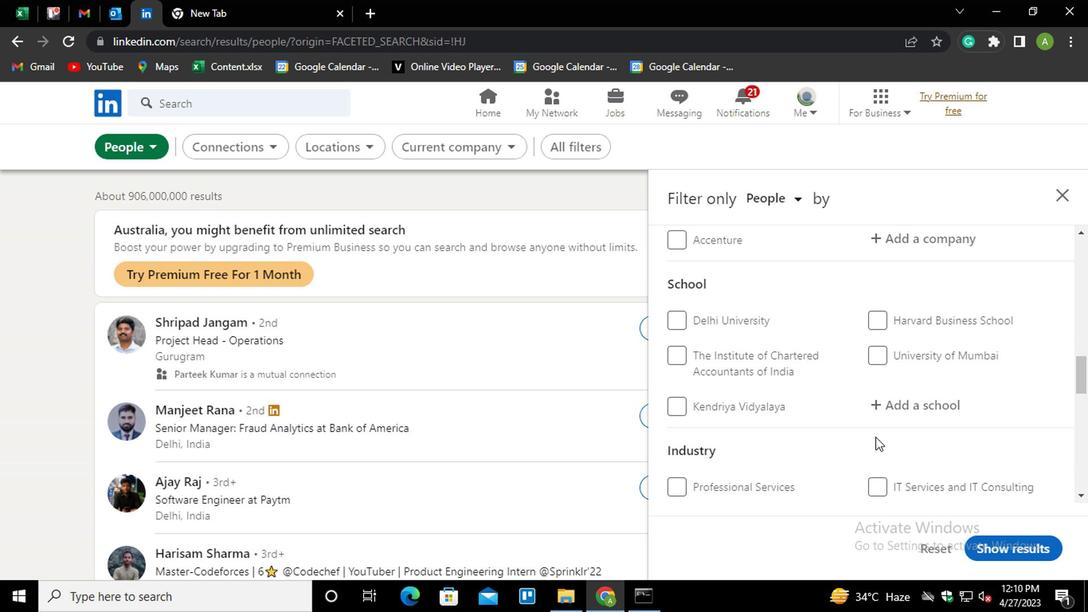 
Action: Mouse scrolled (731, 419) with delta (0, 0)
Screenshot: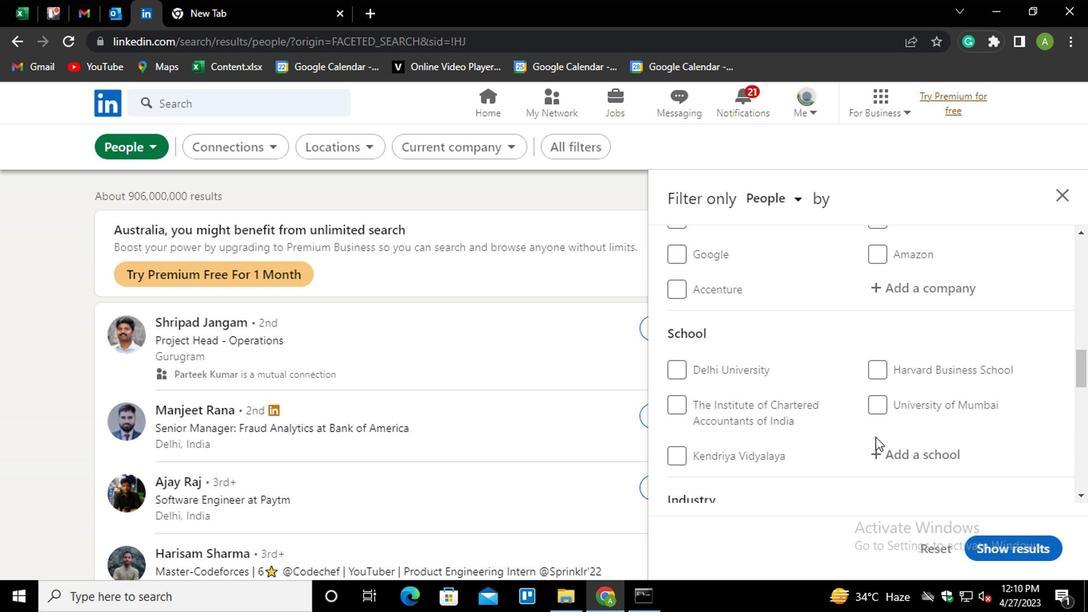 
Action: Mouse scrolled (731, 419) with delta (0, 0)
Screenshot: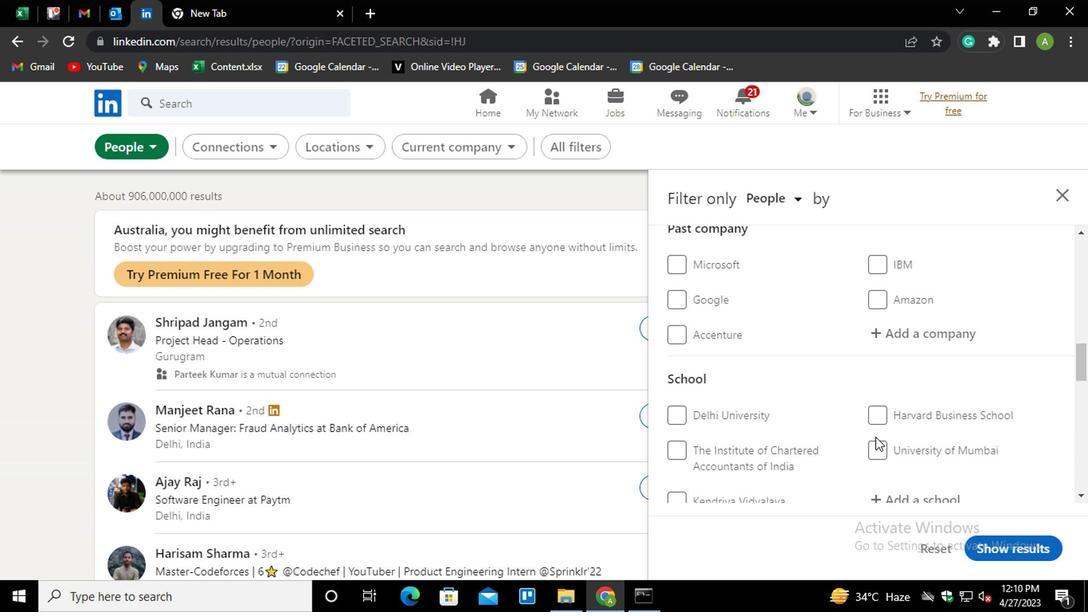 
Action: Mouse scrolled (731, 419) with delta (0, 0)
Screenshot: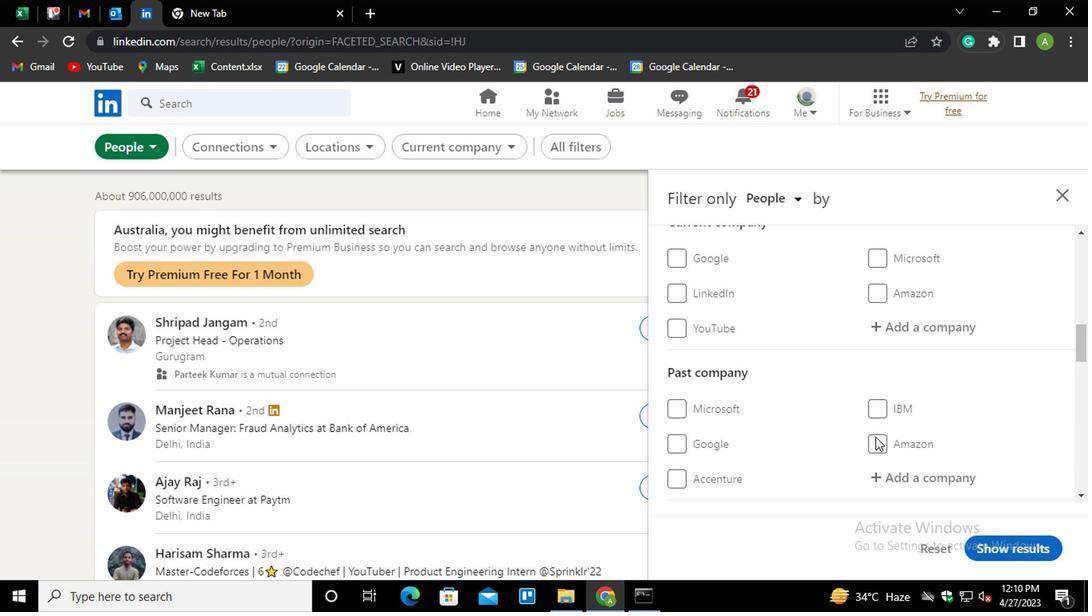 
Action: Mouse moved to (743, 398)
Screenshot: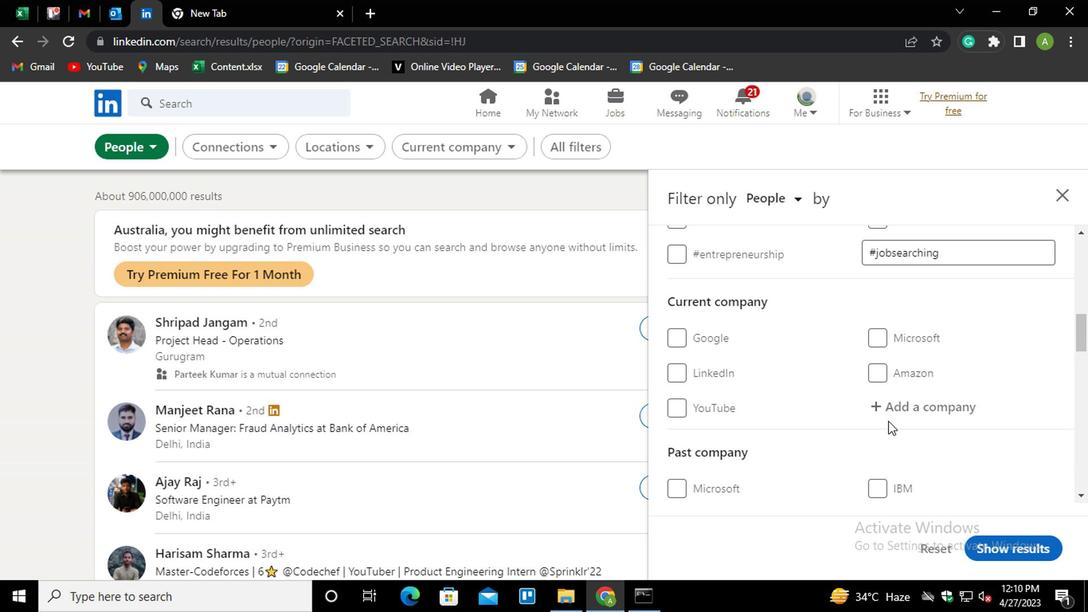 
Action: Mouse pressed left at (743, 398)
Screenshot: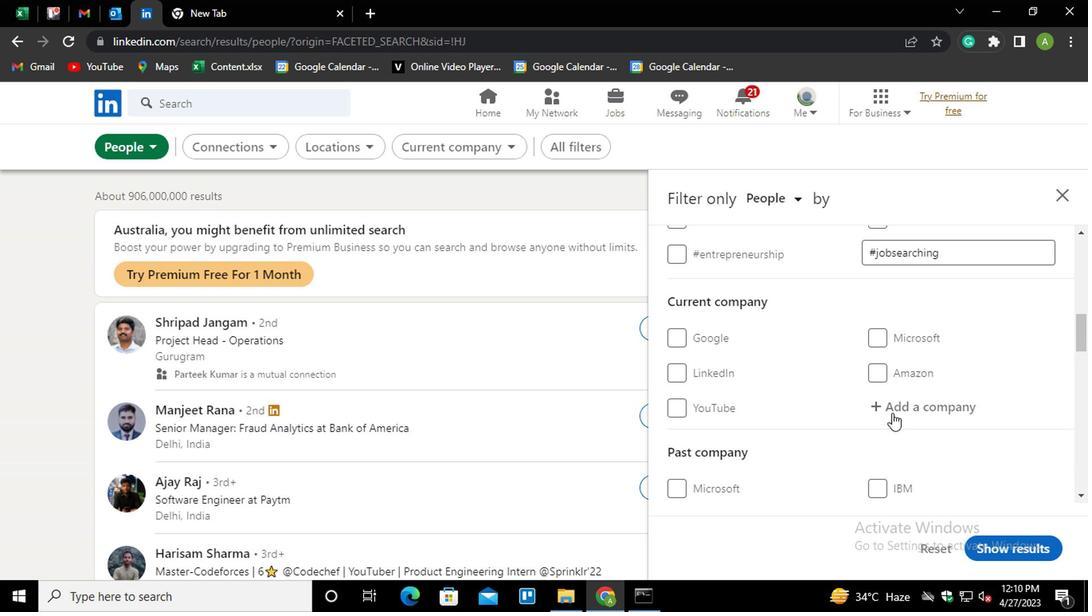
Action: Key pressed <Key.shift>BENCHMARK<Key.down><Key.down><Key.down><Key.down><Key.down><Key.enter>
Screenshot: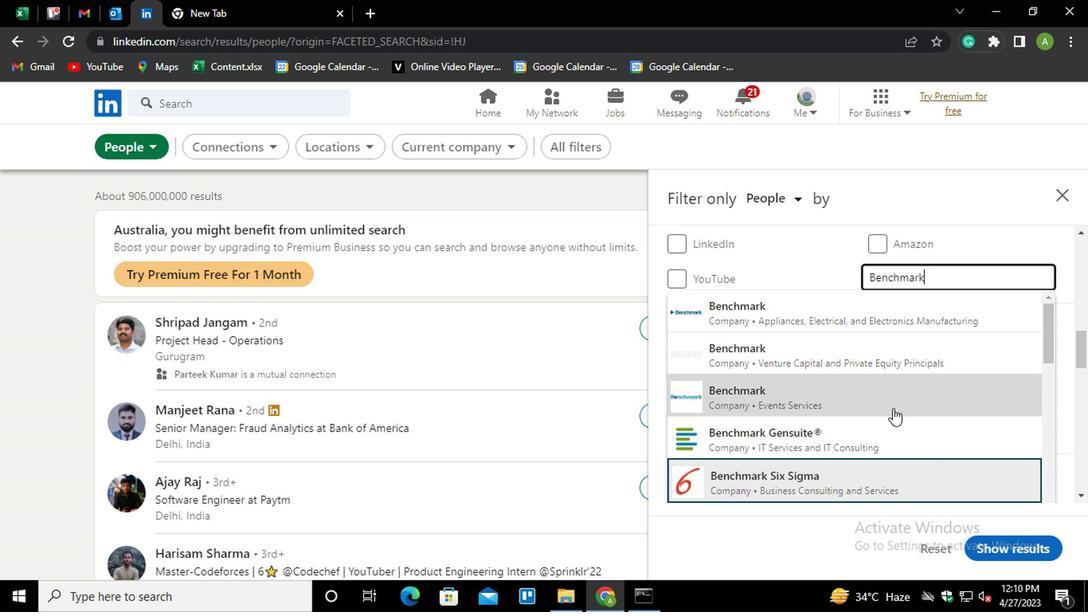 
Action: Mouse scrolled (743, 397) with delta (0, 0)
Screenshot: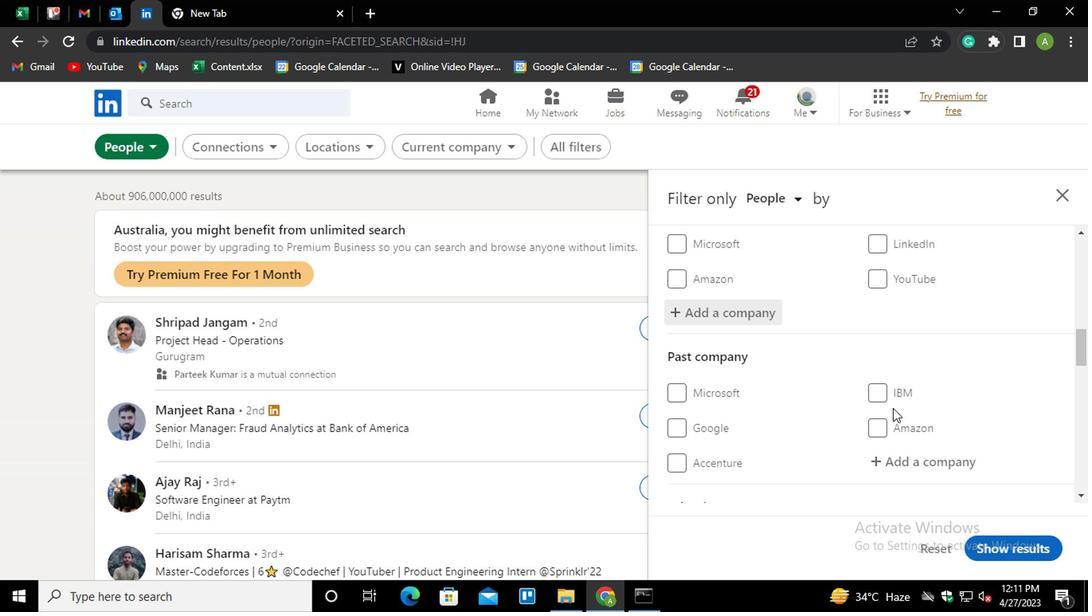 
Action: Mouse scrolled (743, 397) with delta (0, 0)
Screenshot: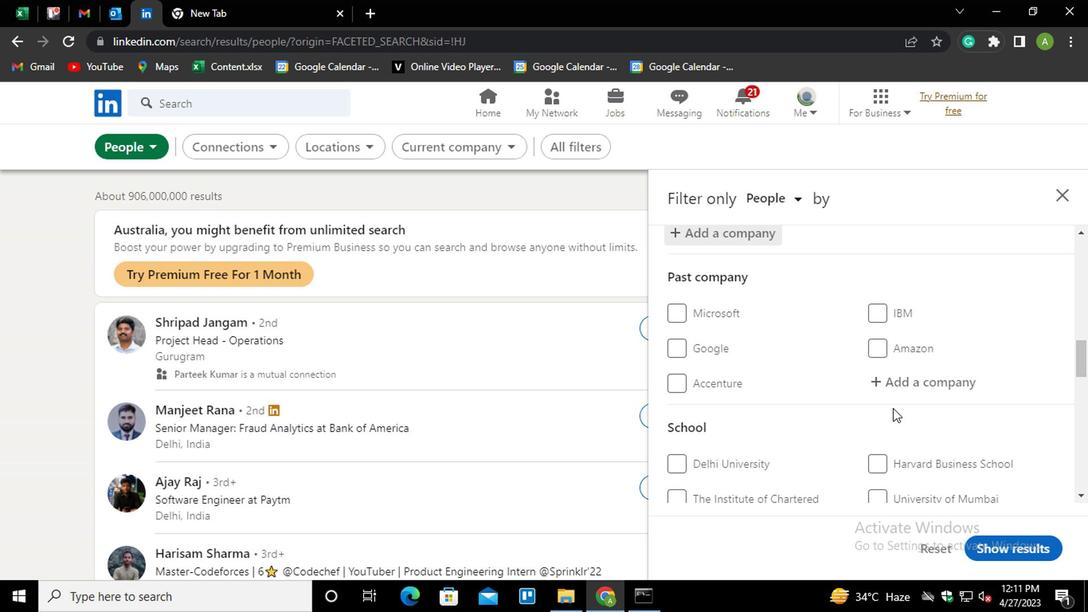 
Action: Mouse scrolled (743, 397) with delta (0, 0)
Screenshot: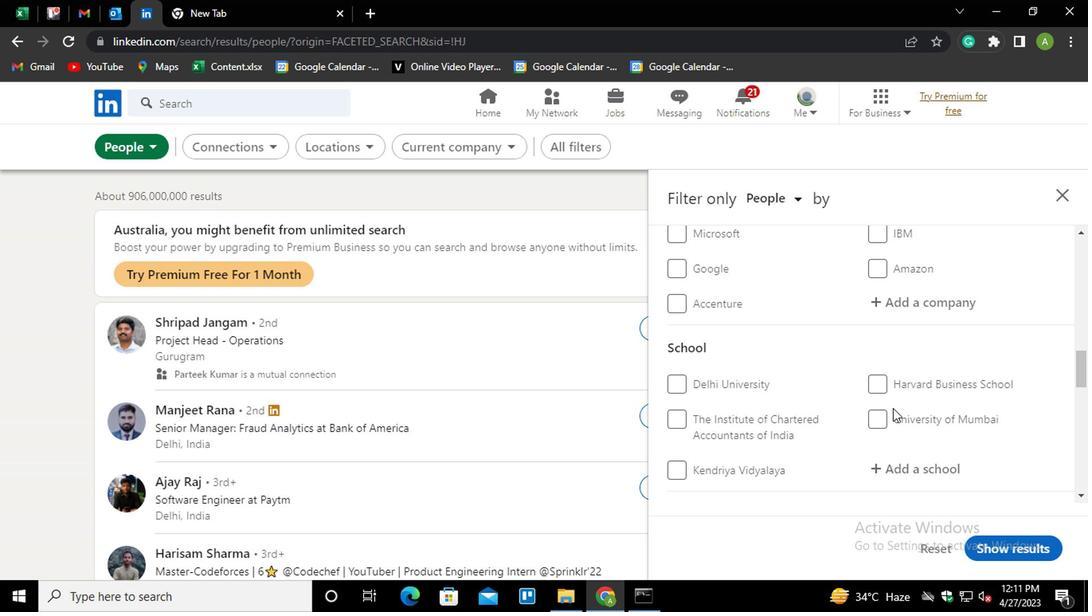 
Action: Mouse moved to (748, 386)
Screenshot: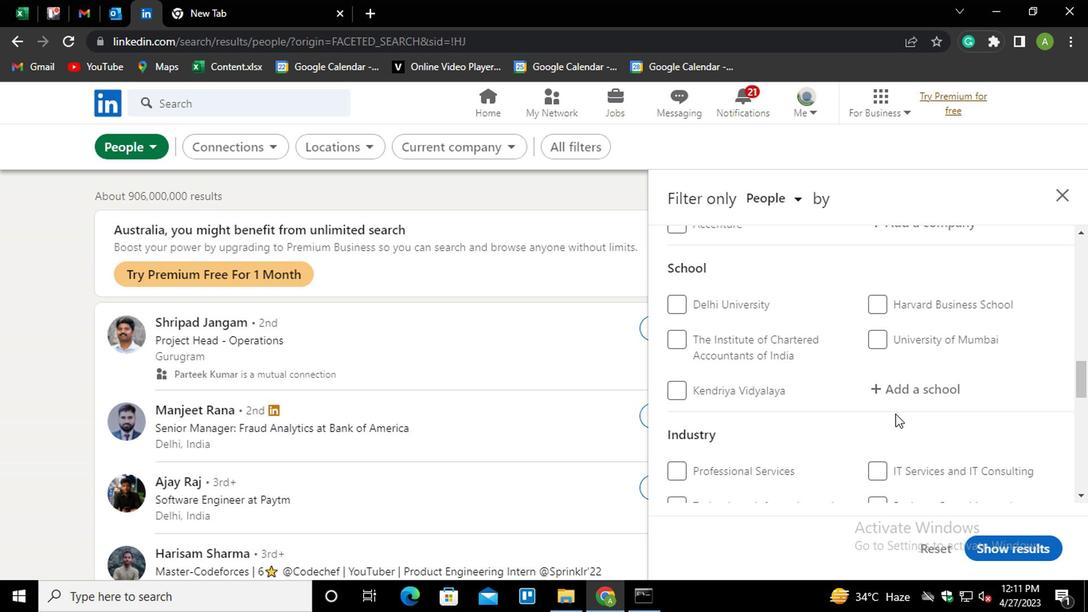 
Action: Mouse pressed left at (748, 386)
Screenshot: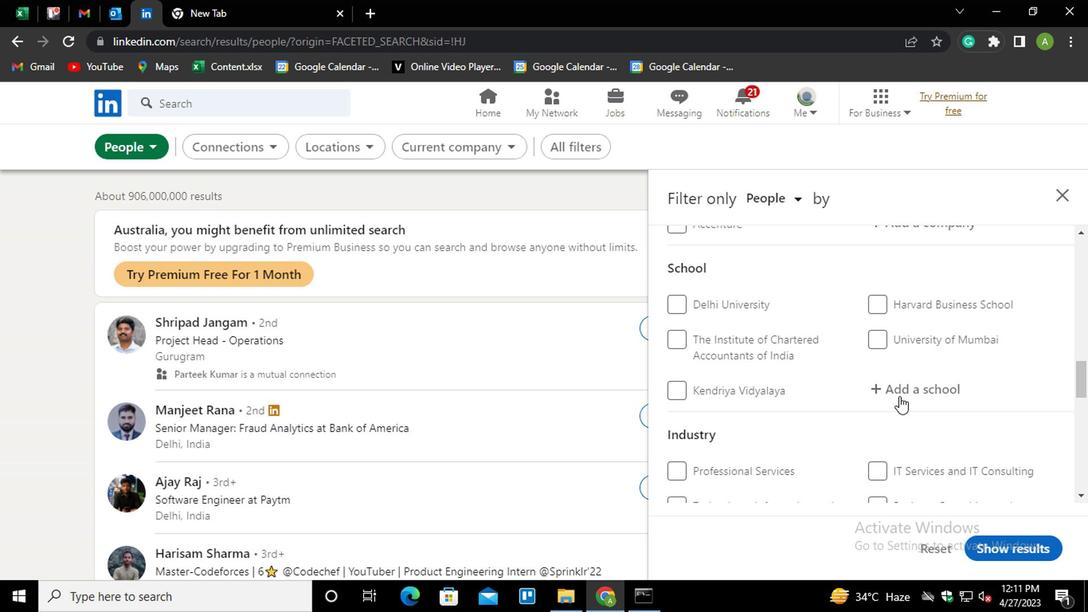 
Action: Key pressed <Key.shift><Key.shift><Key.shift><Key.shift><Key.shift><Key.shift><Key.shift><Key.shift>INSTITUTE<Key.space>OF<Key.space><Key.shift><Key.shift><Key.shift><Key.shift>CHARTERED<Key.down><Key.enter>
Screenshot: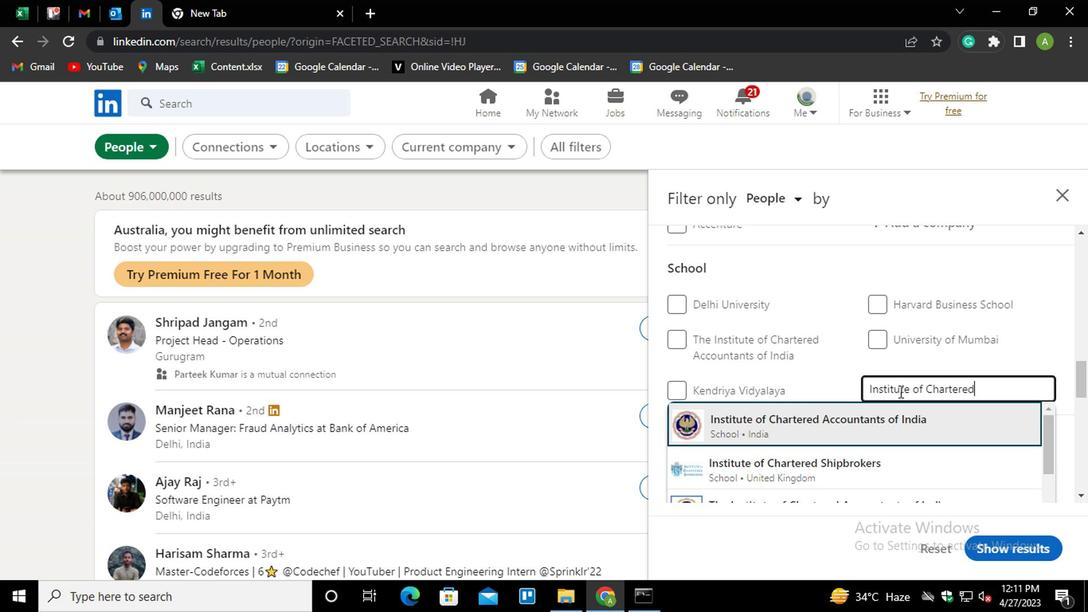 
Action: Mouse scrolled (748, 385) with delta (0, 0)
Screenshot: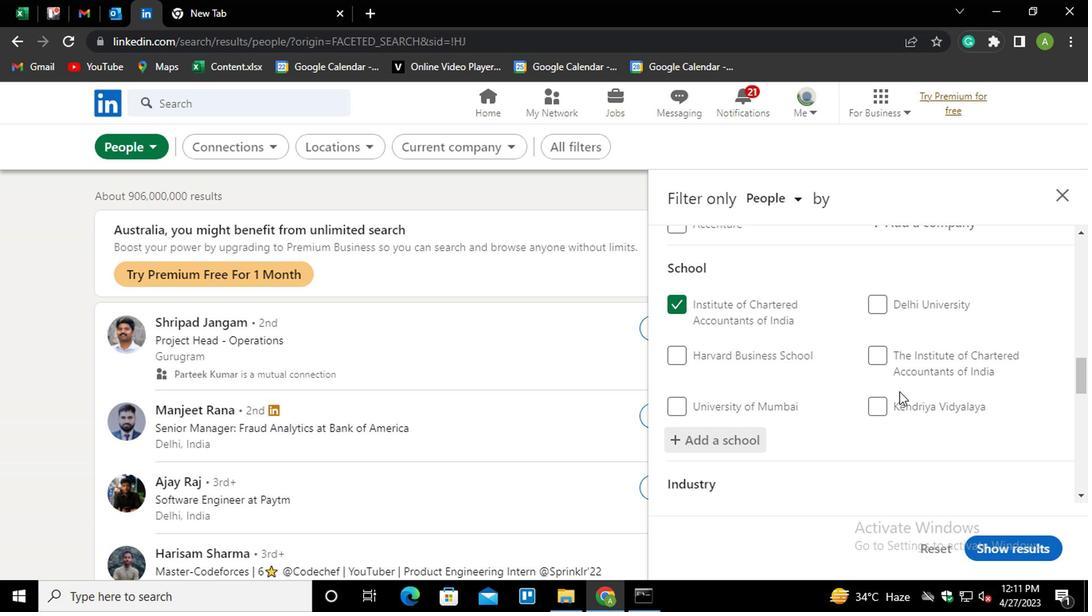 
Action: Mouse scrolled (748, 385) with delta (0, 0)
Screenshot: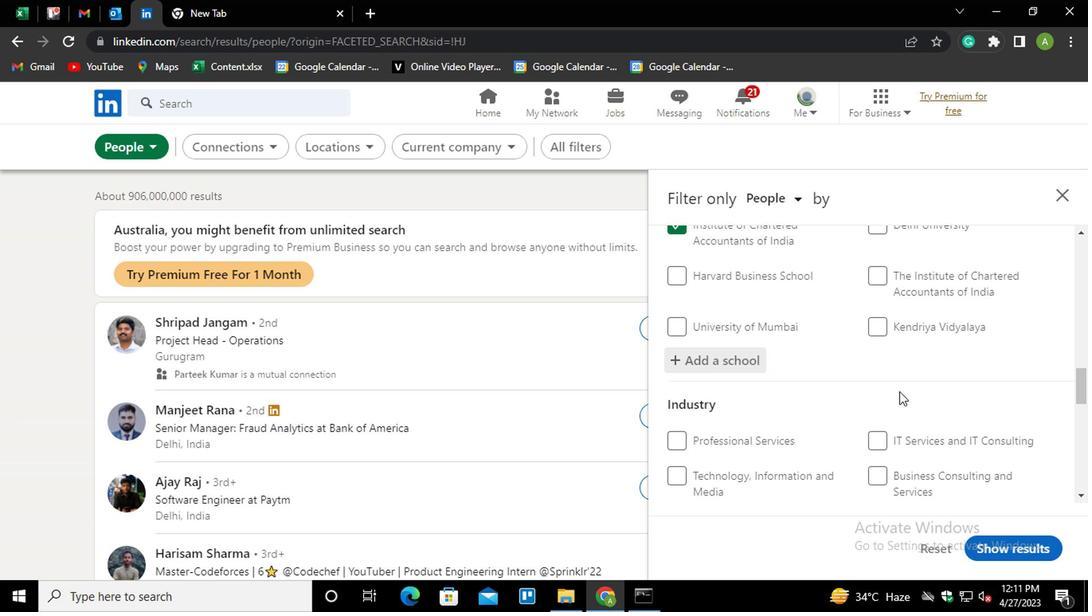 
Action: Mouse moved to (749, 386)
Screenshot: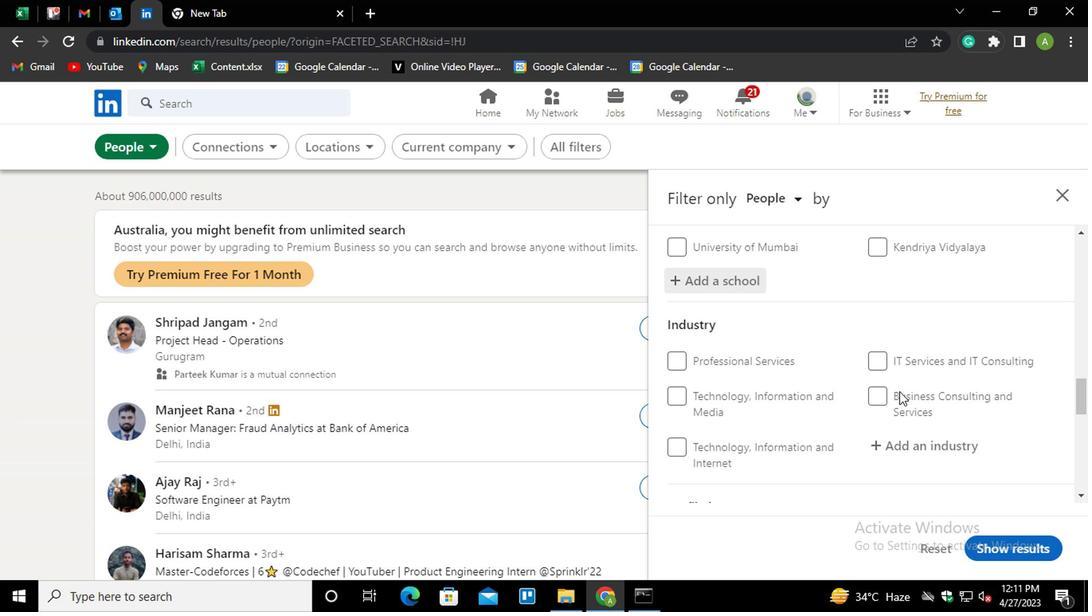 
Action: Mouse scrolled (749, 385) with delta (0, 0)
Screenshot: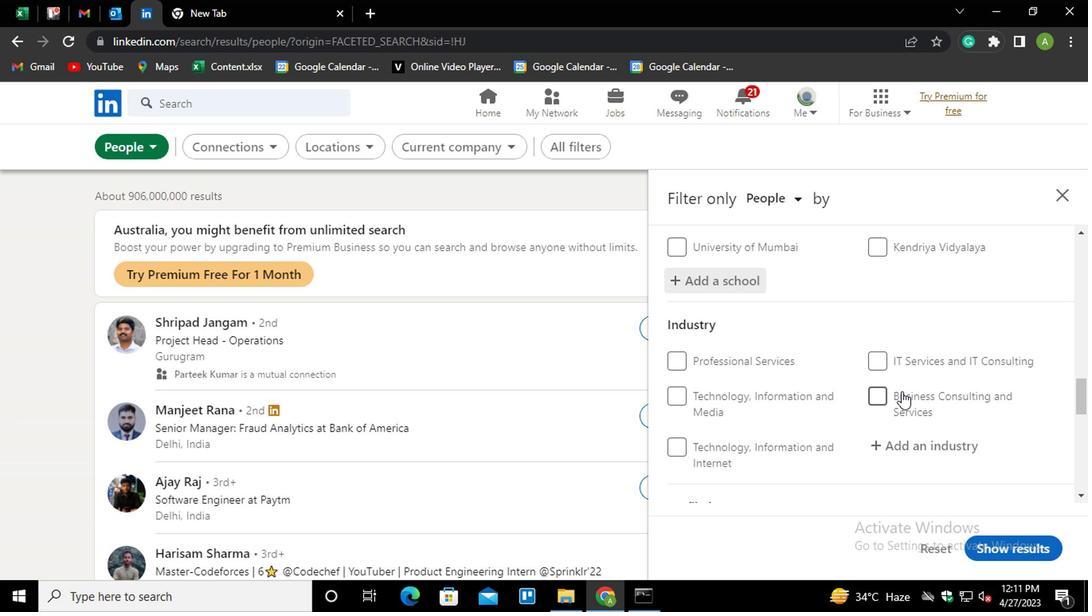 
Action: Mouse moved to (745, 367)
Screenshot: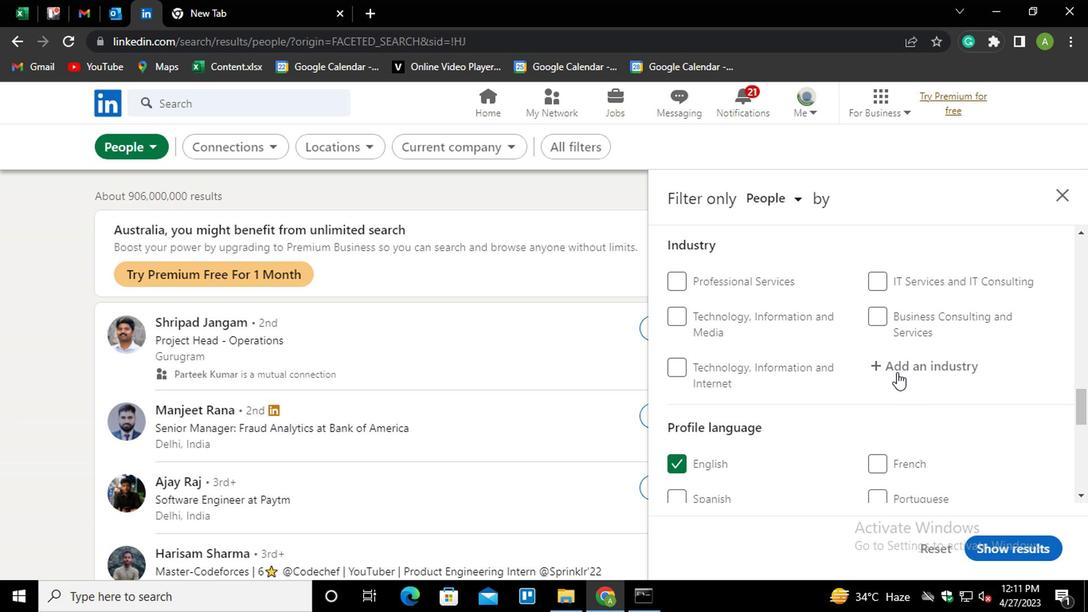 
Action: Mouse pressed left at (745, 367)
Screenshot: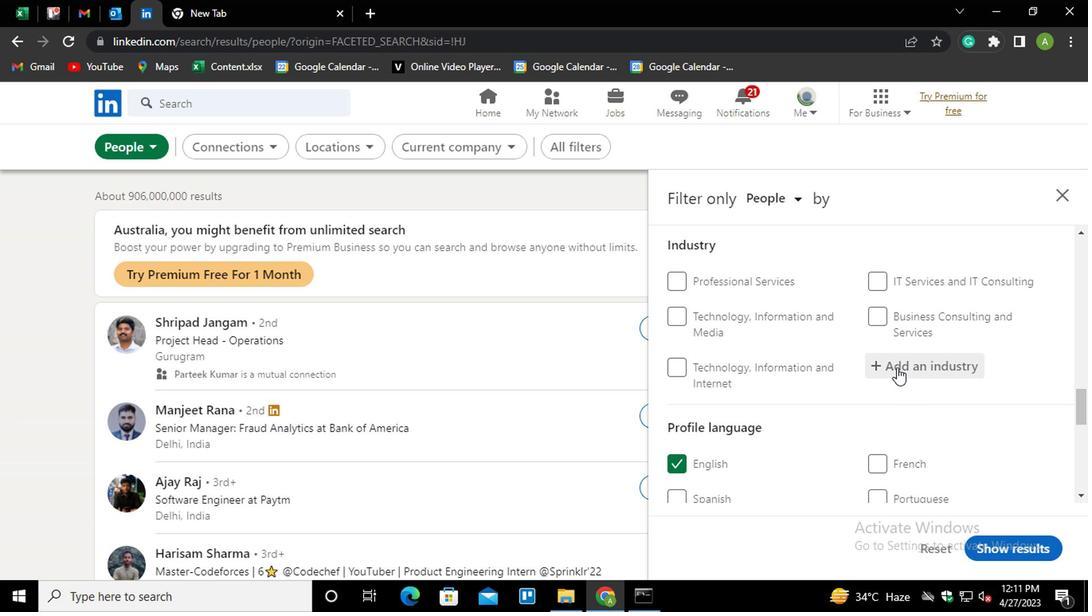
Action: Mouse moved to (748, 371)
Screenshot: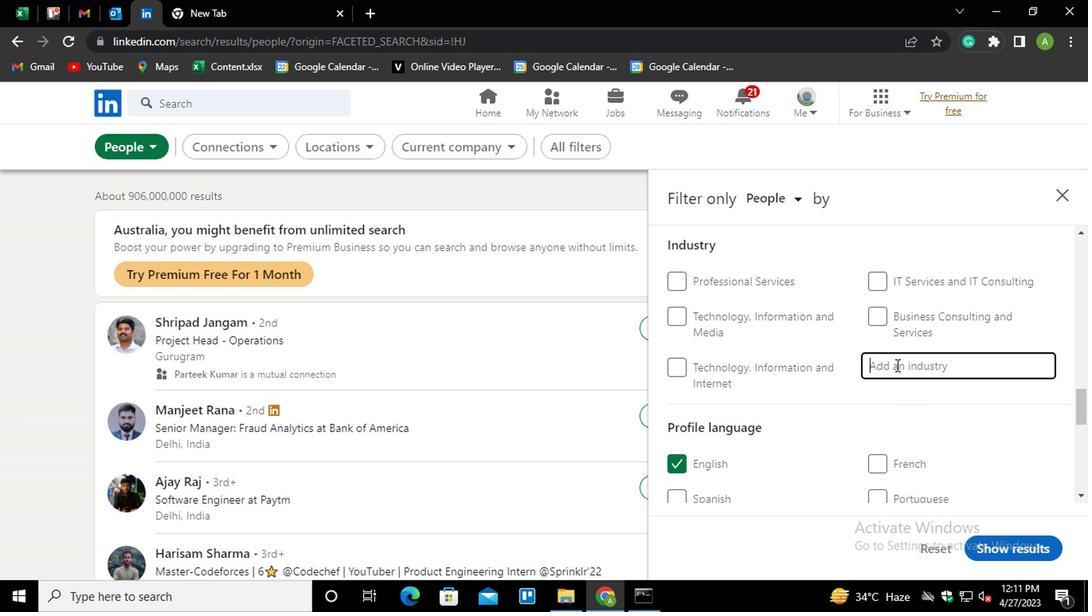 
Action: Mouse pressed left at (748, 371)
Screenshot: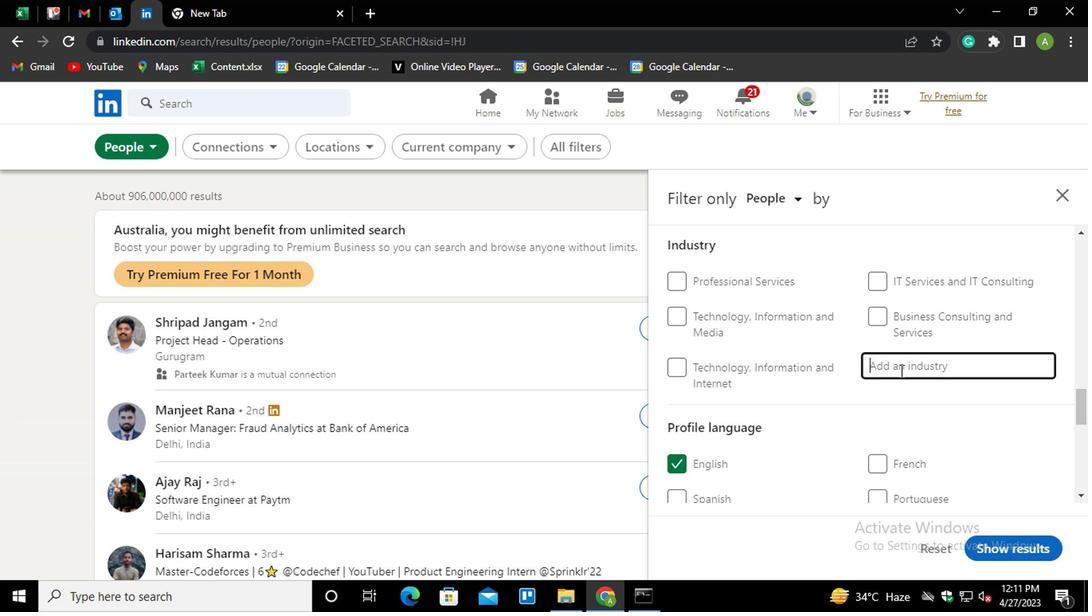 
Action: Key pressed <Key.shift>SAK<Key.backspace>T<Key.down><Key.enter>
Screenshot: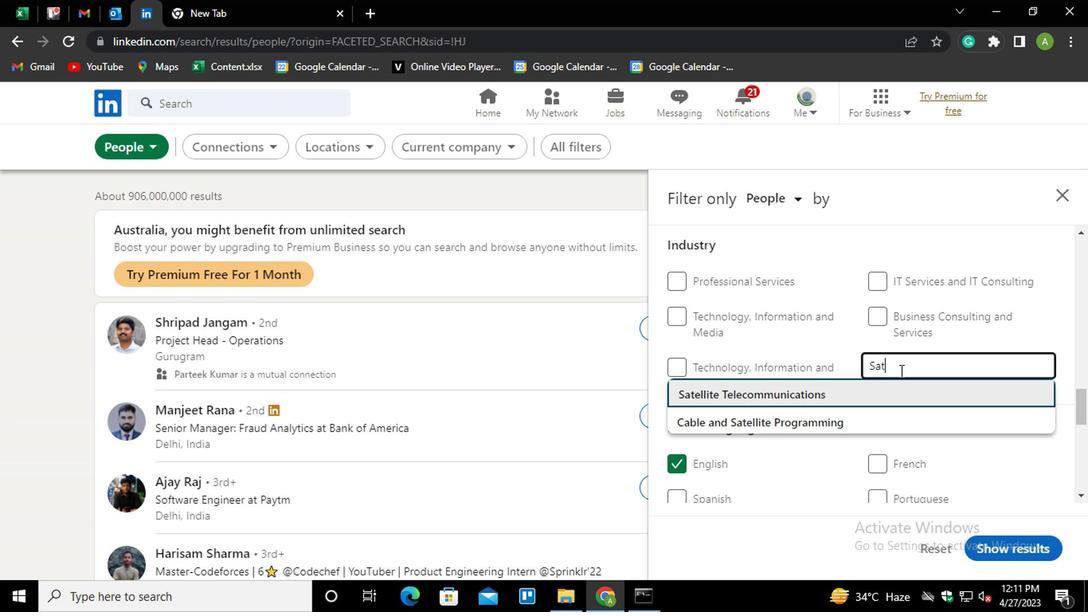 
Action: Mouse moved to (751, 377)
Screenshot: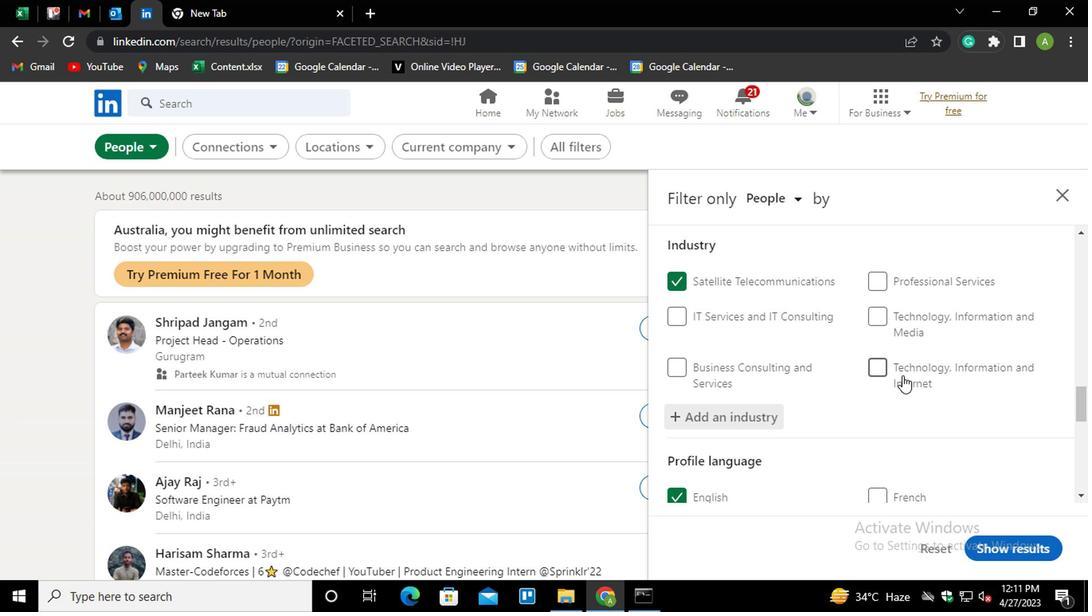 
Action: Mouse scrolled (751, 376) with delta (0, 0)
Screenshot: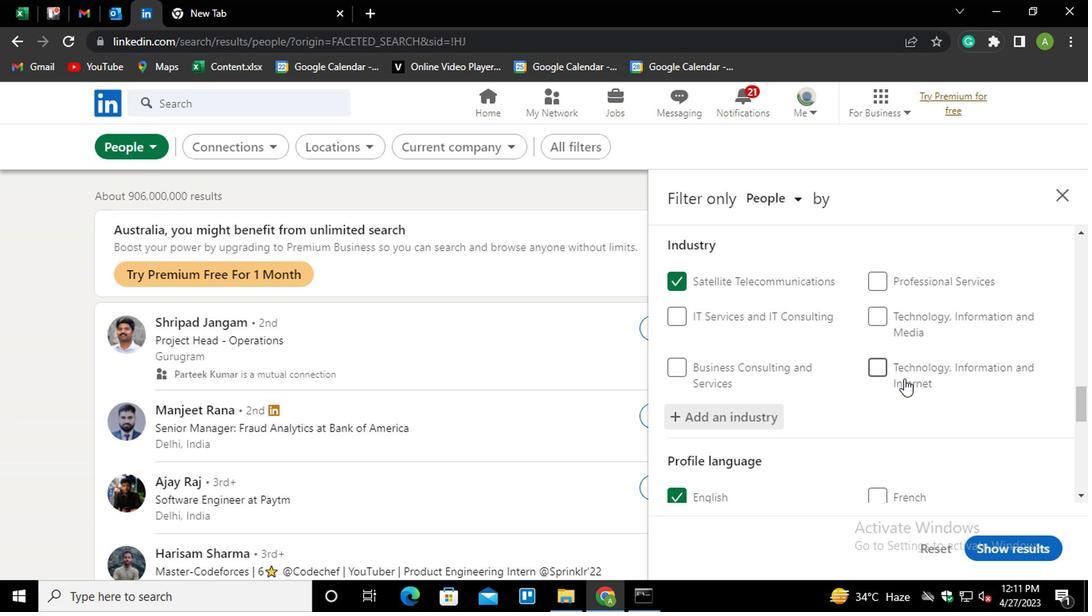 
Action: Mouse scrolled (751, 376) with delta (0, 0)
Screenshot: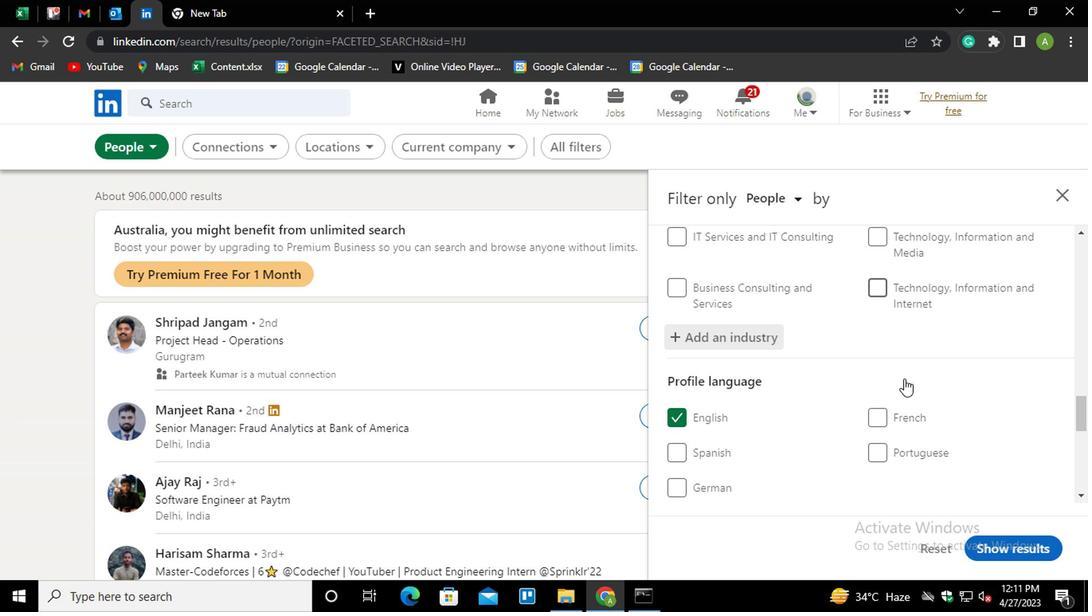 
Action: Mouse scrolled (751, 376) with delta (0, 0)
Screenshot: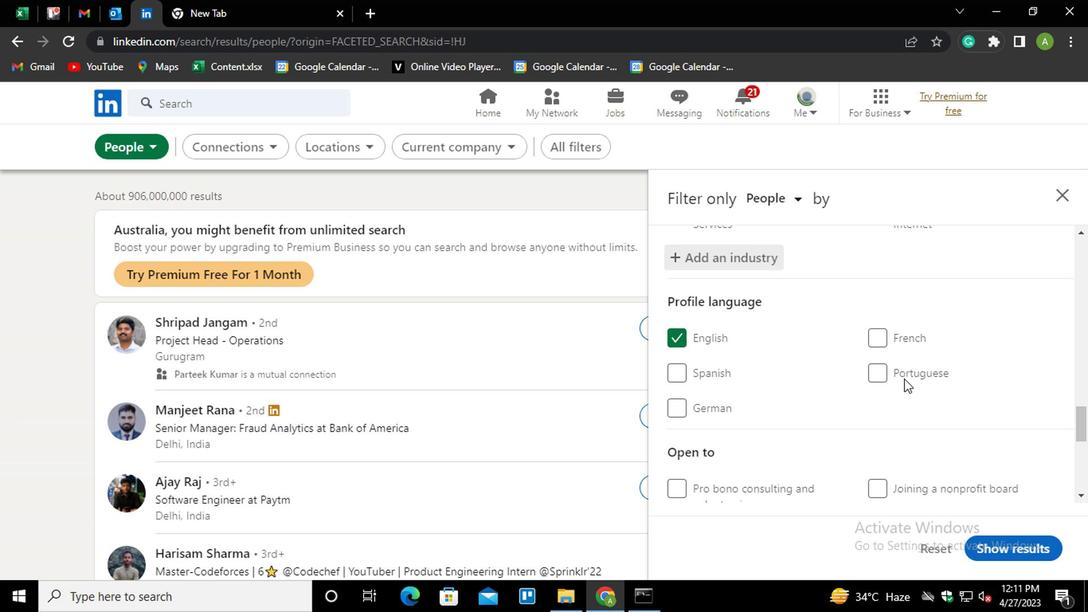 
Action: Mouse scrolled (751, 376) with delta (0, 0)
Screenshot: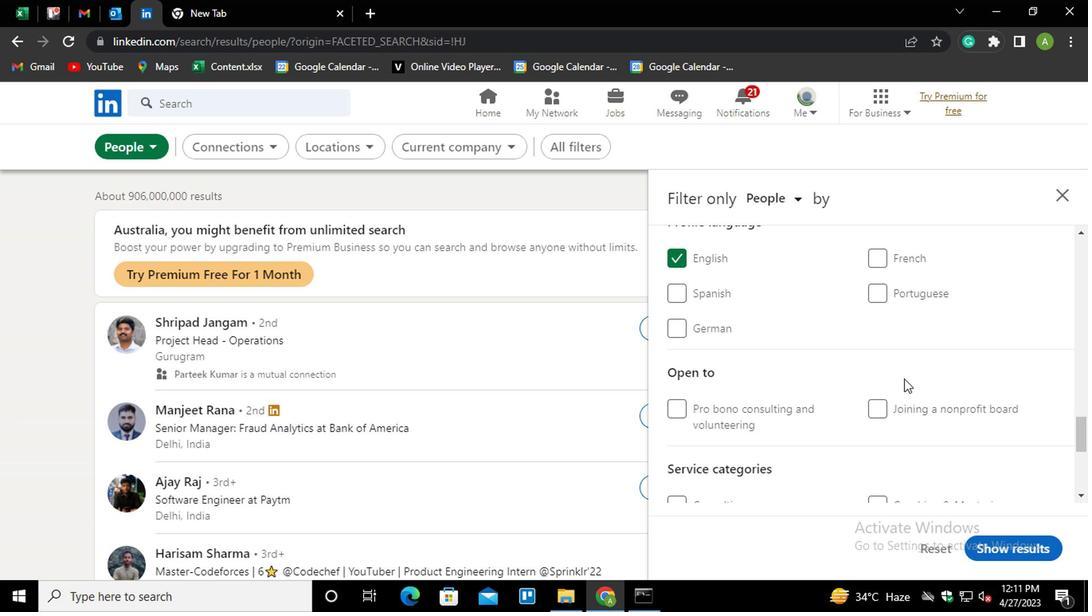 
Action: Mouse scrolled (751, 376) with delta (0, 0)
Screenshot: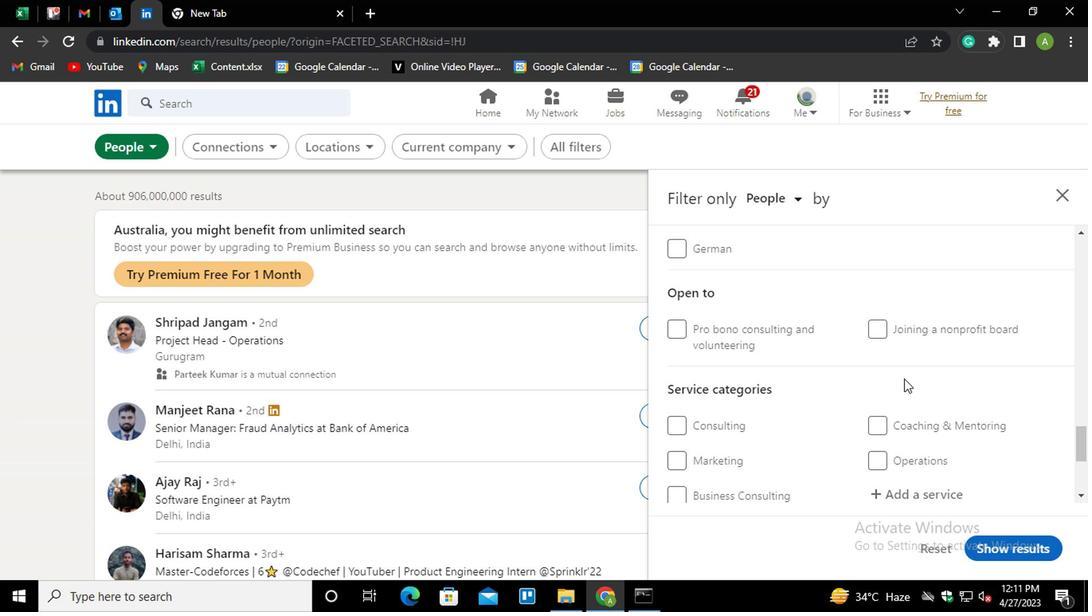
Action: Mouse scrolled (751, 376) with delta (0, 0)
Screenshot: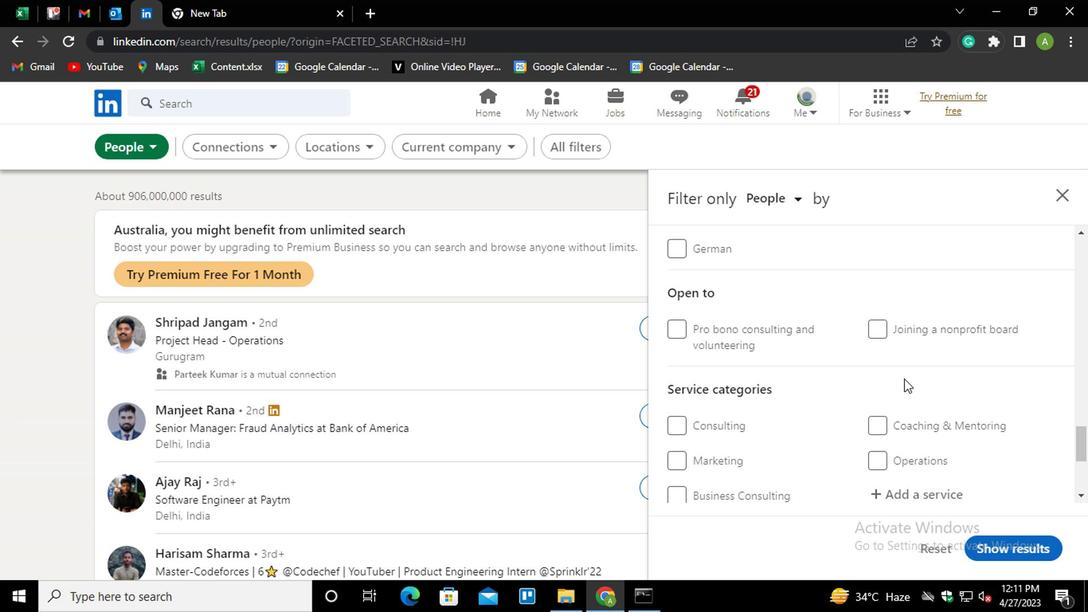 
Action: Mouse moved to (753, 344)
Screenshot: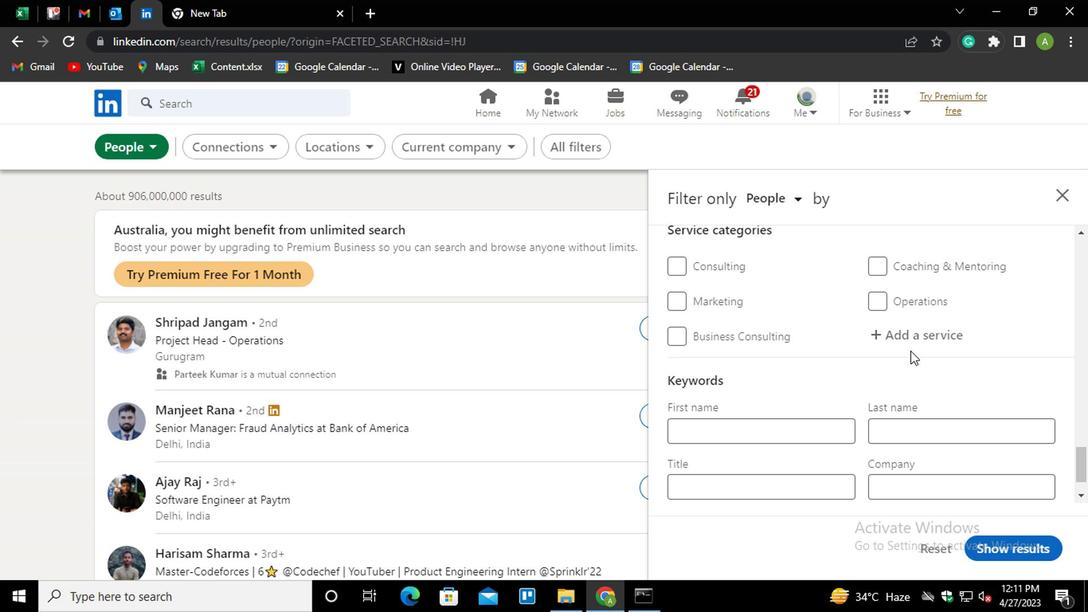
Action: Mouse pressed left at (753, 344)
Screenshot: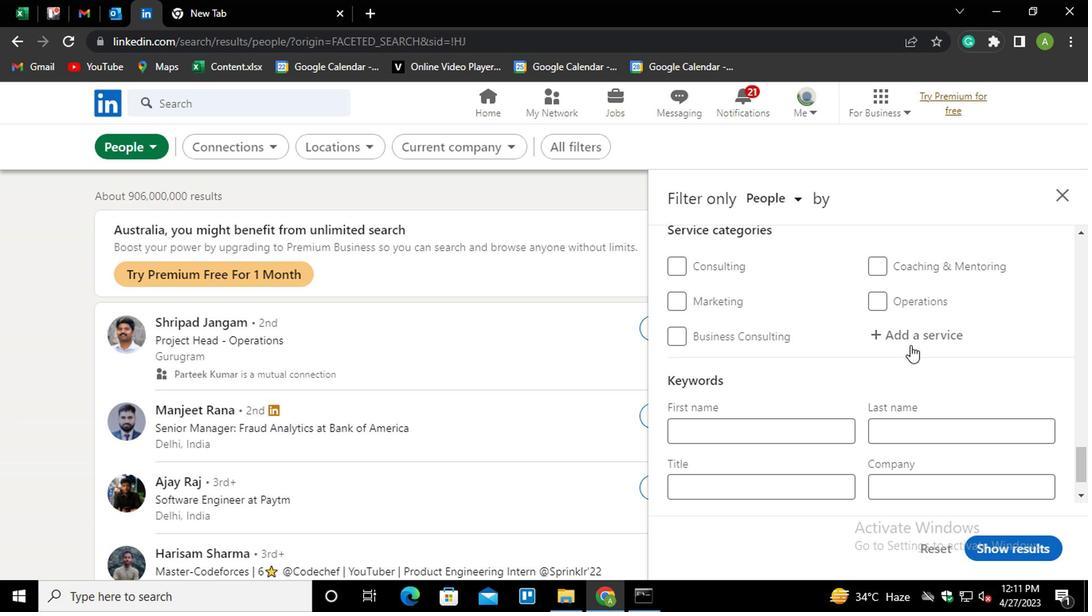 
Action: Mouse moved to (755, 346)
Screenshot: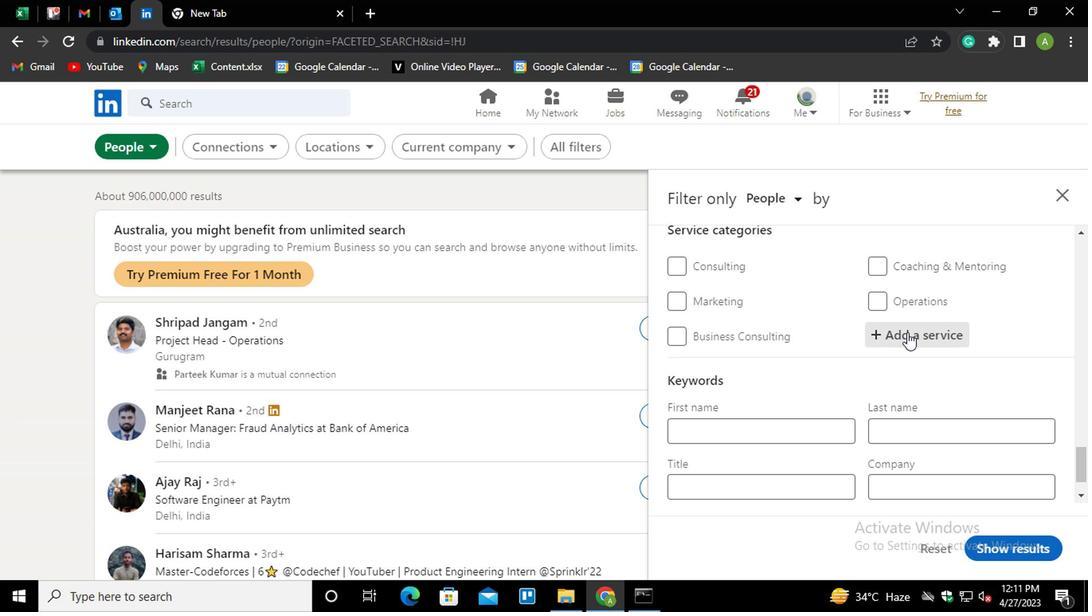 
Action: Mouse pressed left at (755, 346)
Screenshot: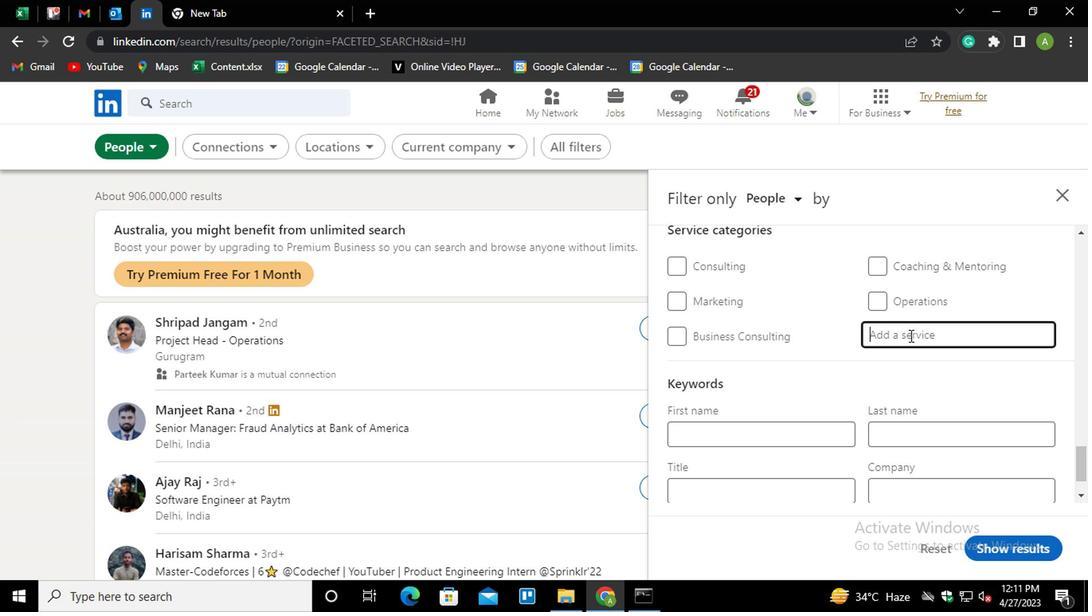 
Action: Key pressed <Key.shift>LAW<Key.backspace><Key.backspace><Key.backspace><Key.backspace><Key.shift>BUSINESS<Key.space>LAW<Key.down><Key.enter>
Screenshot: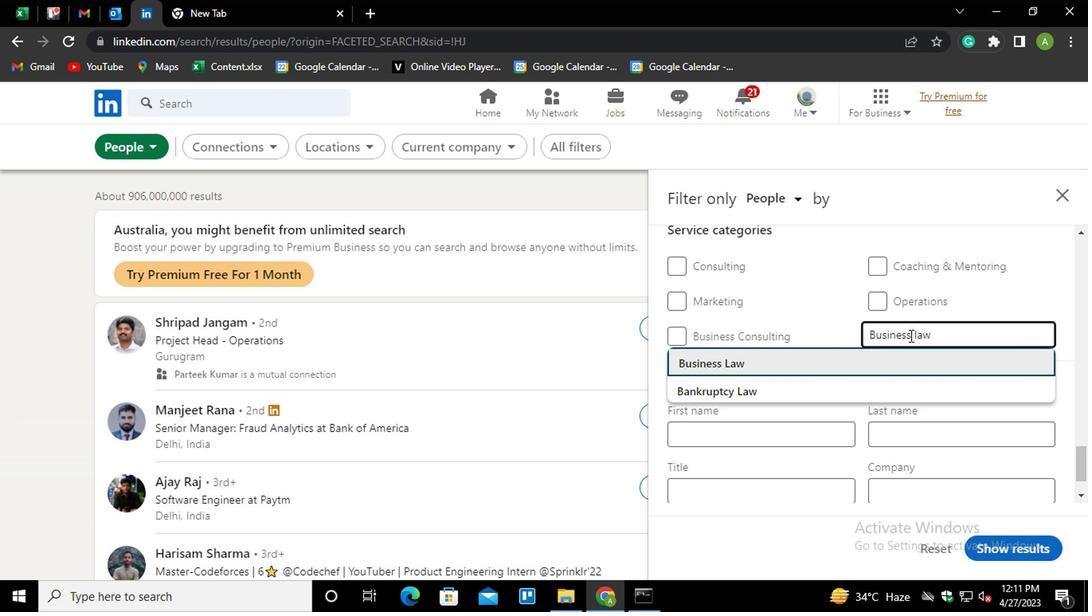
Action: Mouse scrolled (755, 346) with delta (0, 0)
Screenshot: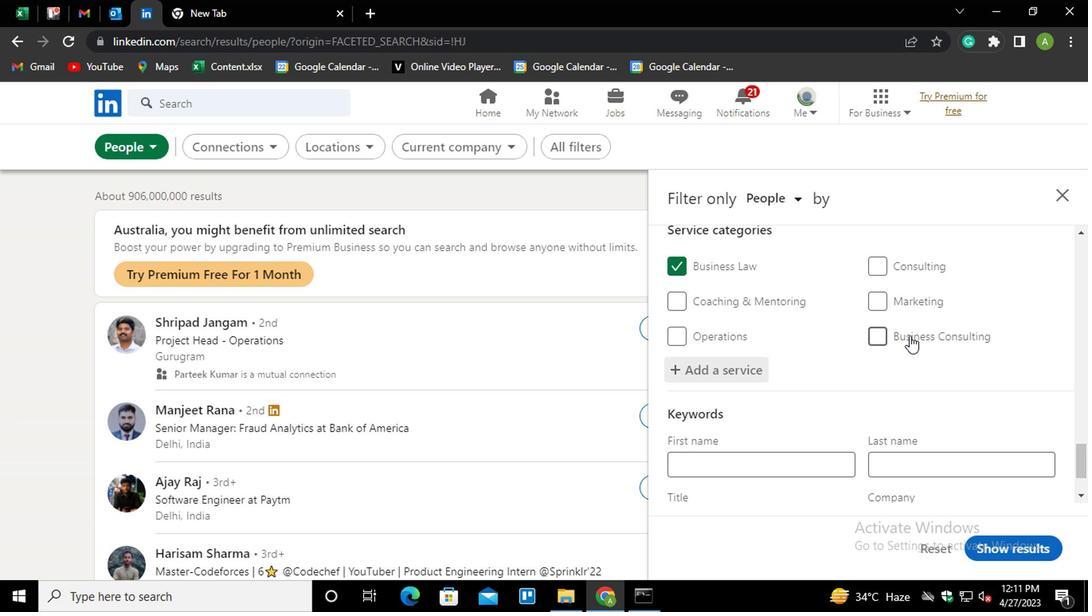 
Action: Mouse scrolled (755, 346) with delta (0, 0)
Screenshot: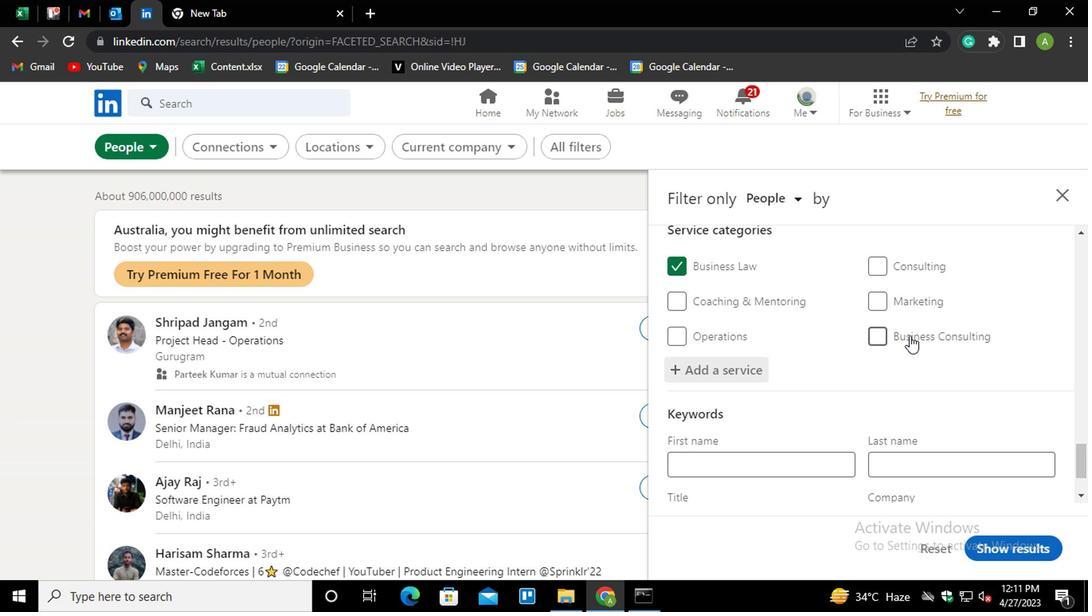 
Action: Mouse scrolled (755, 346) with delta (0, 0)
Screenshot: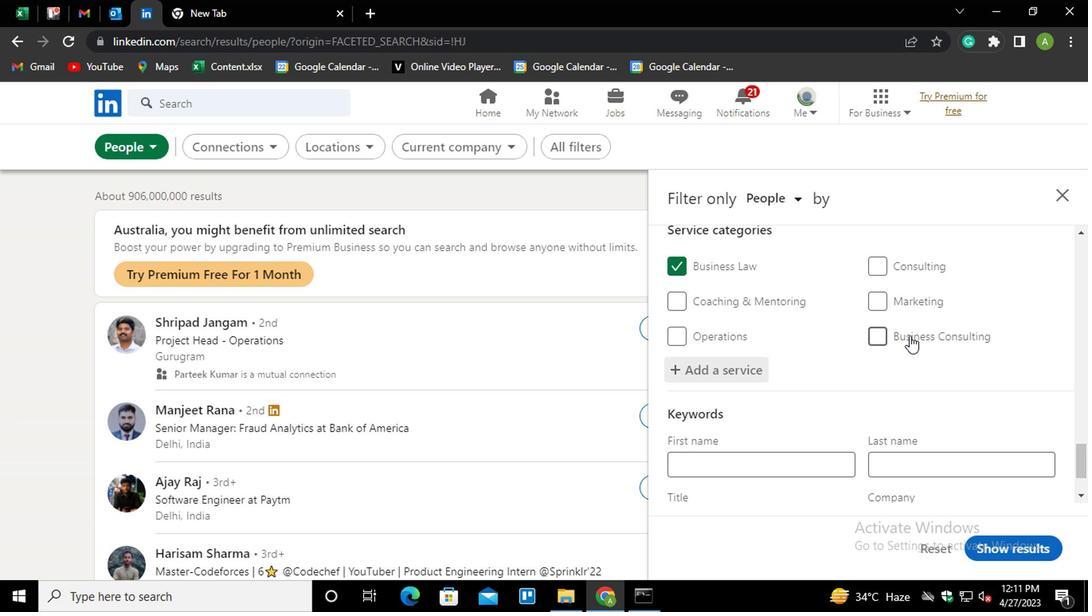 
Action: Mouse scrolled (755, 346) with delta (0, 0)
Screenshot: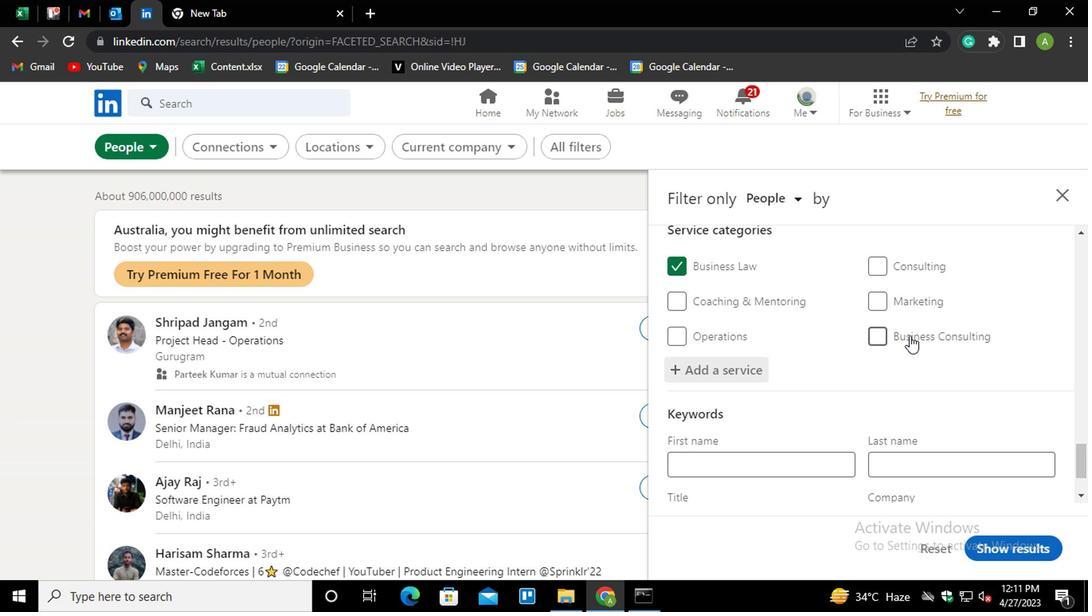 
Action: Mouse moved to (644, 411)
Screenshot: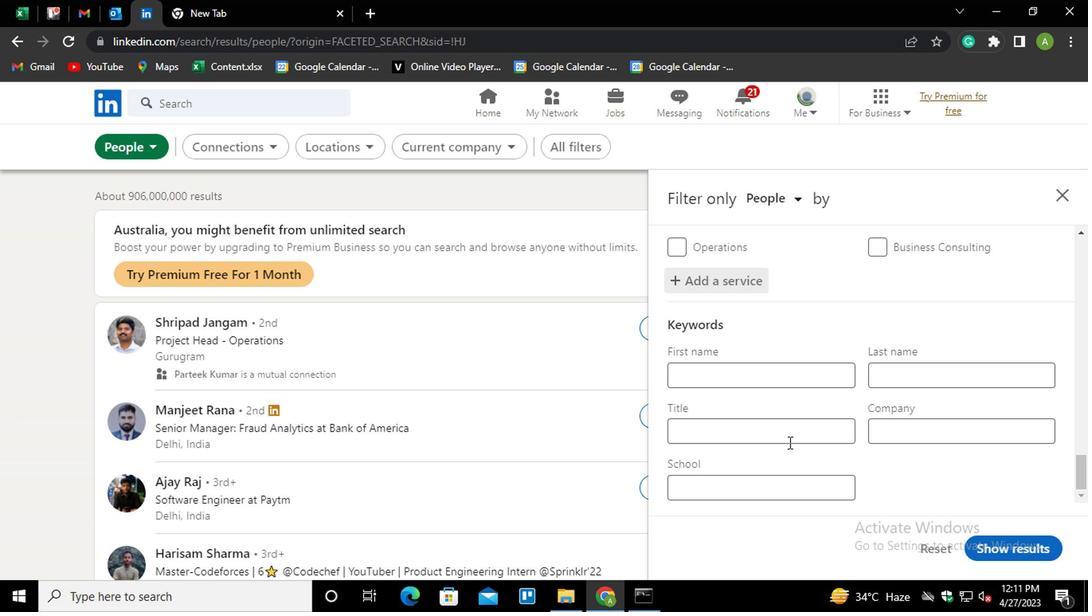 
Action: Mouse pressed left at (644, 411)
Screenshot: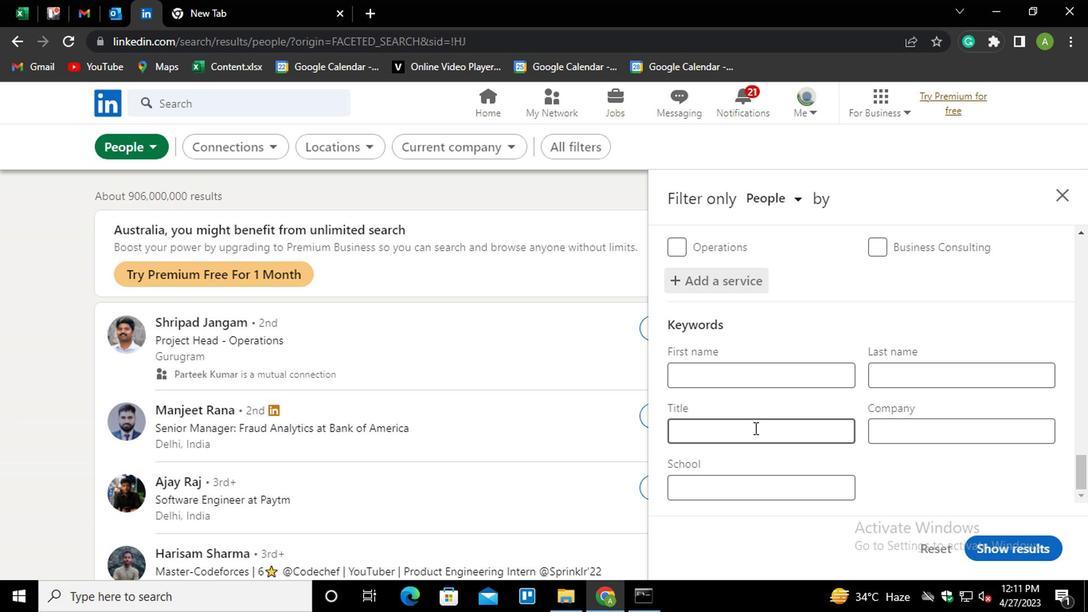 
Action: Mouse moved to (640, 411)
Screenshot: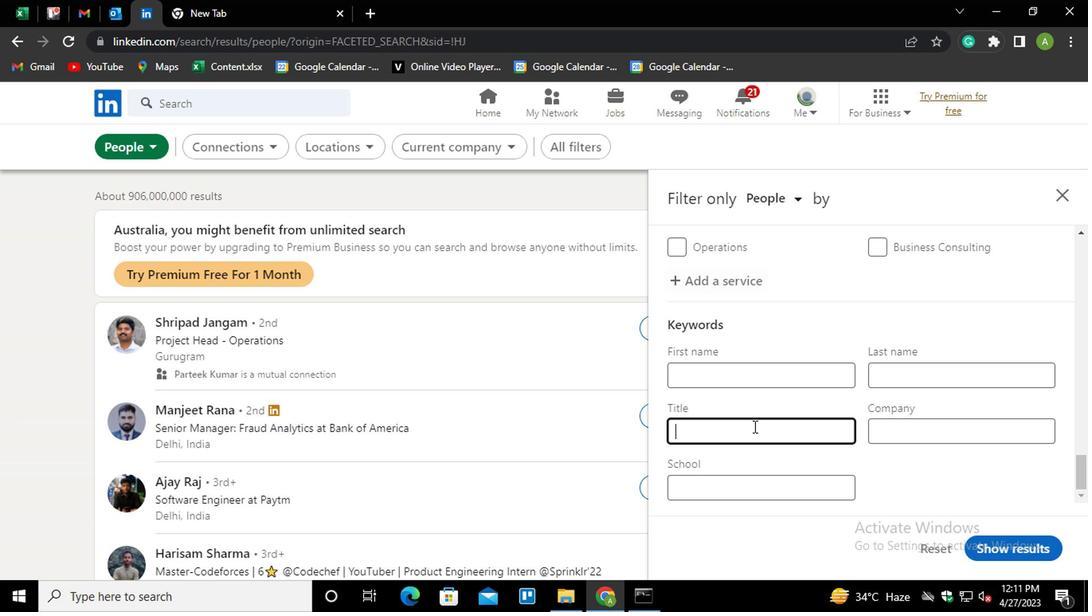 
Action: Key pressed <Key.shift>BARISTA
Screenshot: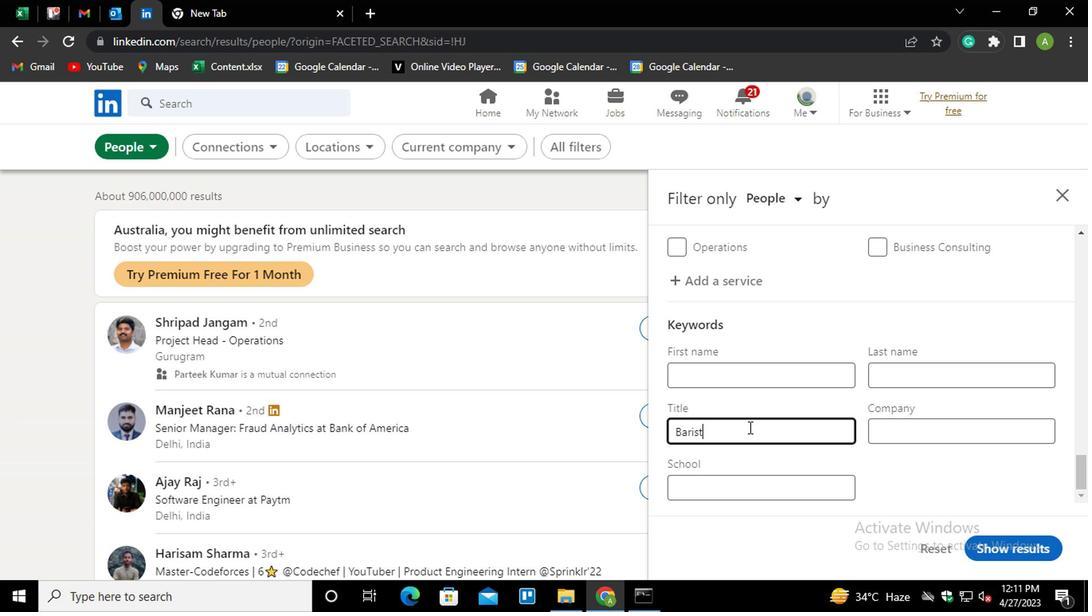
Action: Mouse moved to (784, 453)
Screenshot: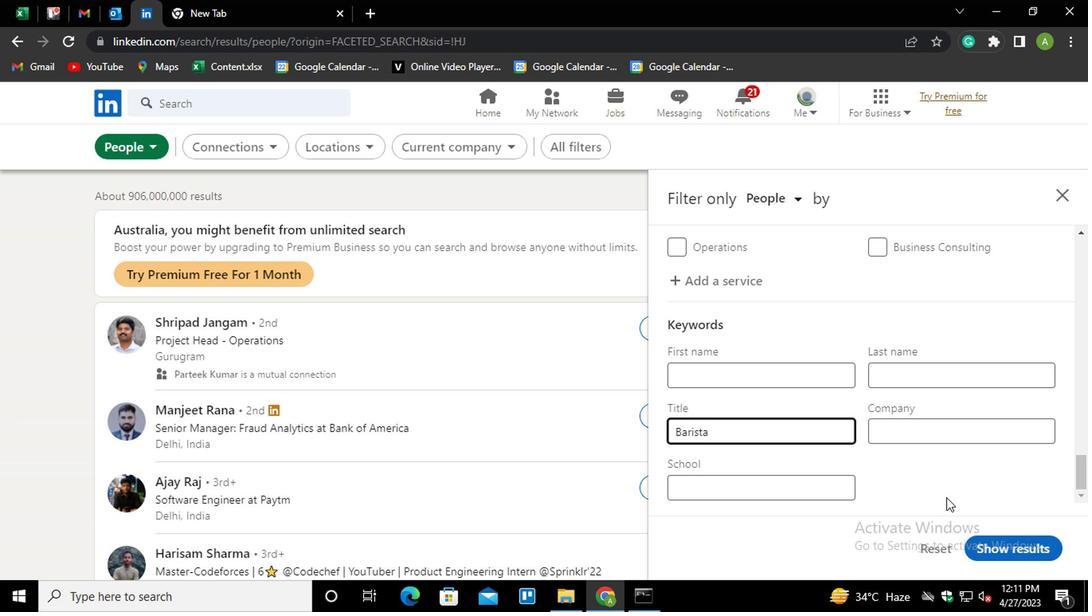 
Action: Mouse pressed left at (784, 453)
Screenshot: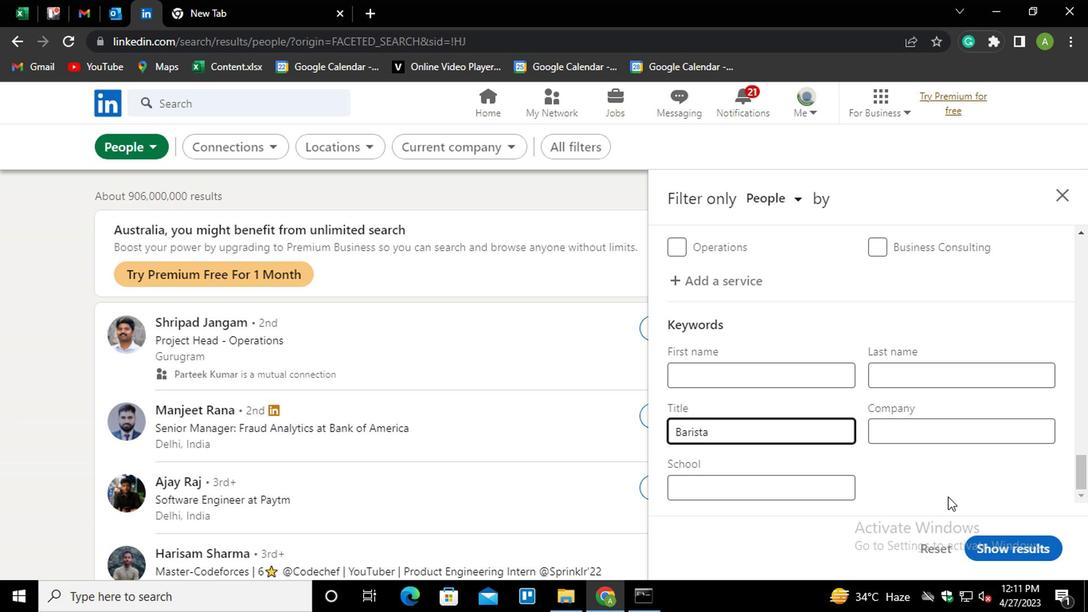 
Action: Mouse moved to (826, 495)
Screenshot: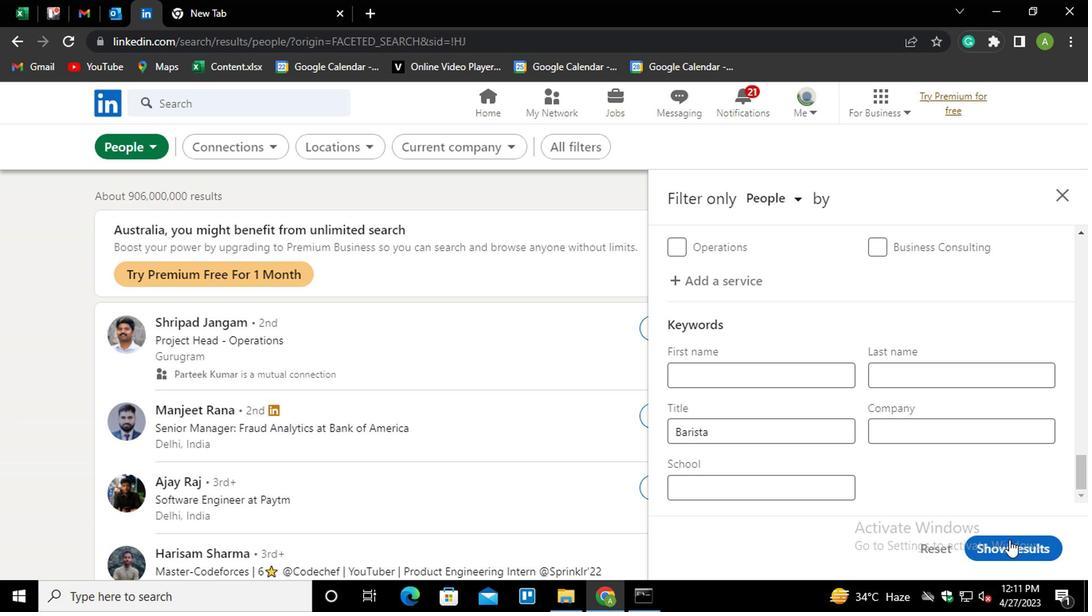 
Action: Mouse pressed left at (826, 495)
Screenshot: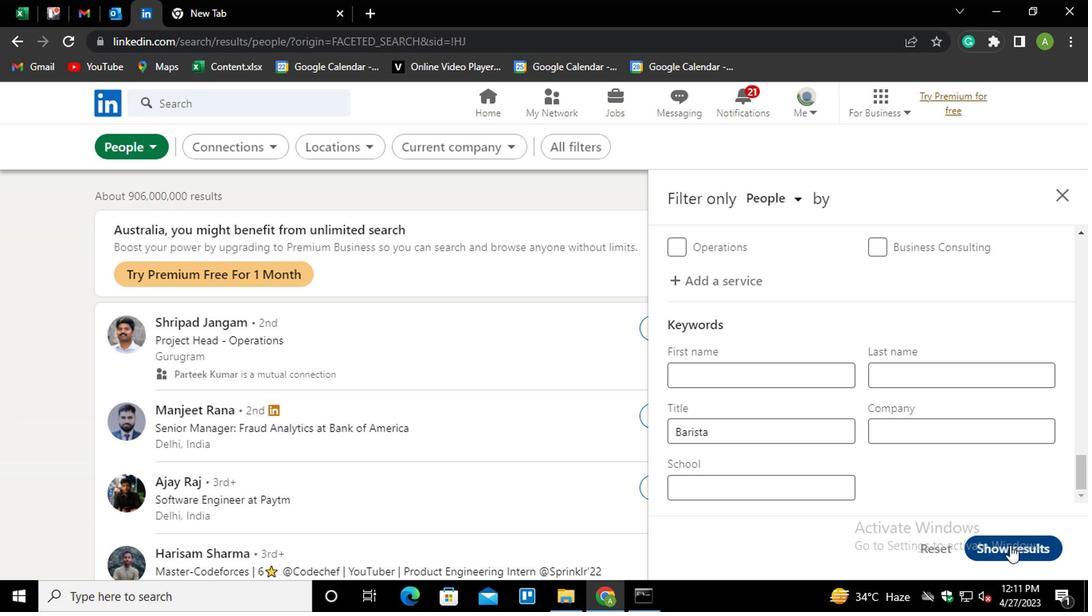 
Action: Mouse moved to (826, 497)
Screenshot: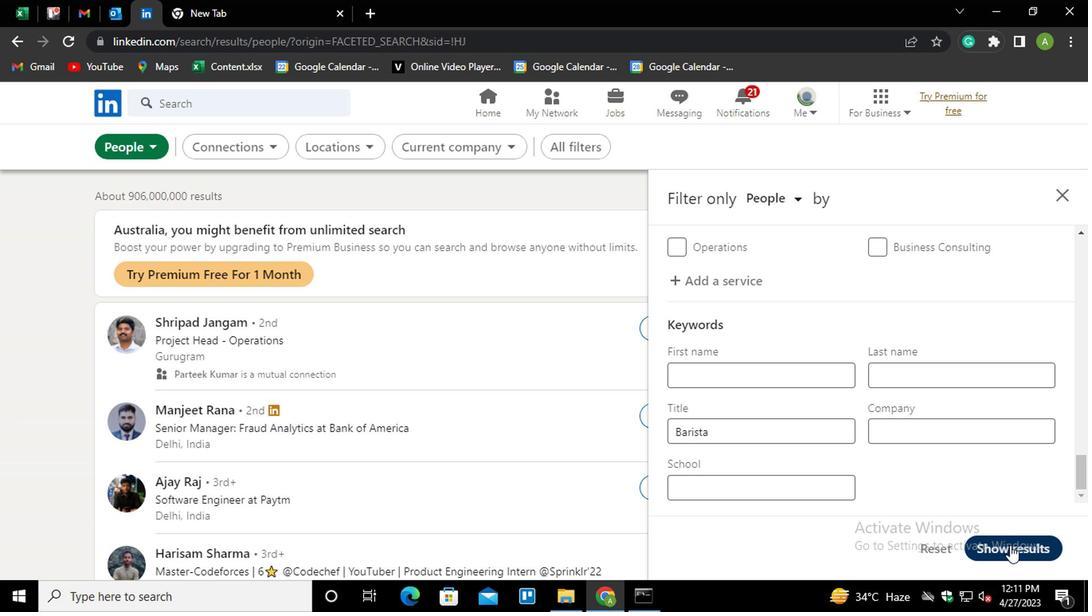 
